 Task: Add Herbatint Haircolor Application Kit to the cart.
Action: Mouse moved to (279, 137)
Screenshot: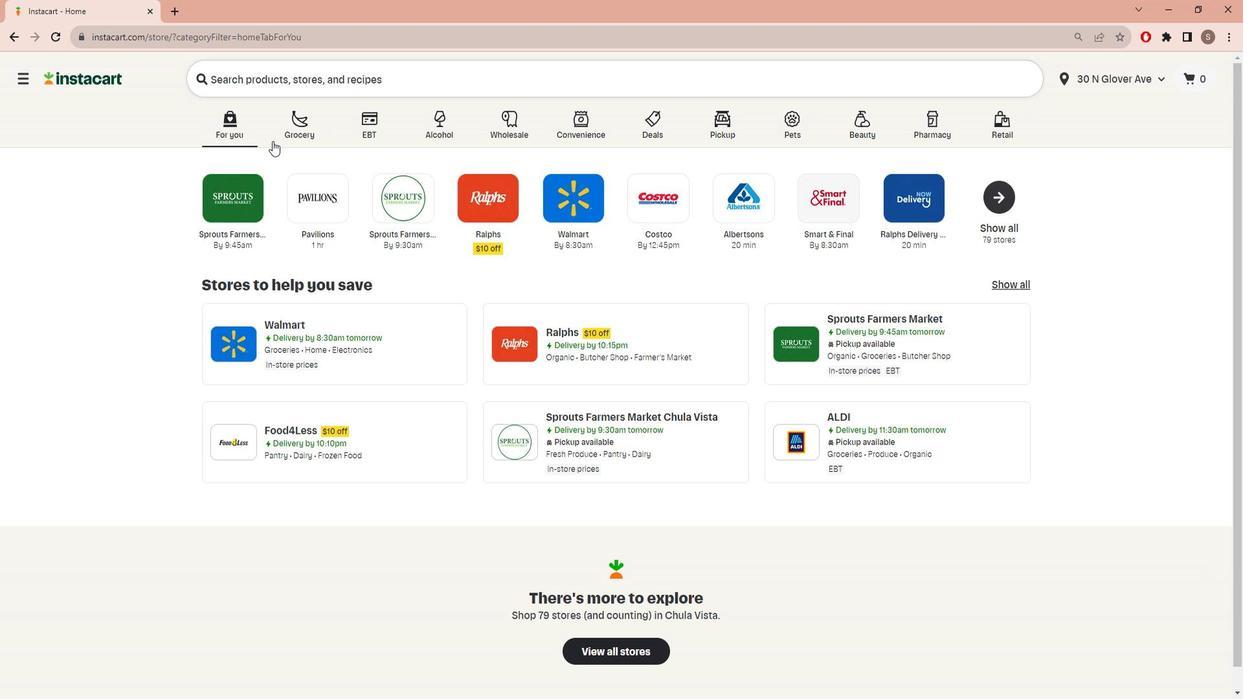 
Action: Mouse pressed left at (279, 137)
Screenshot: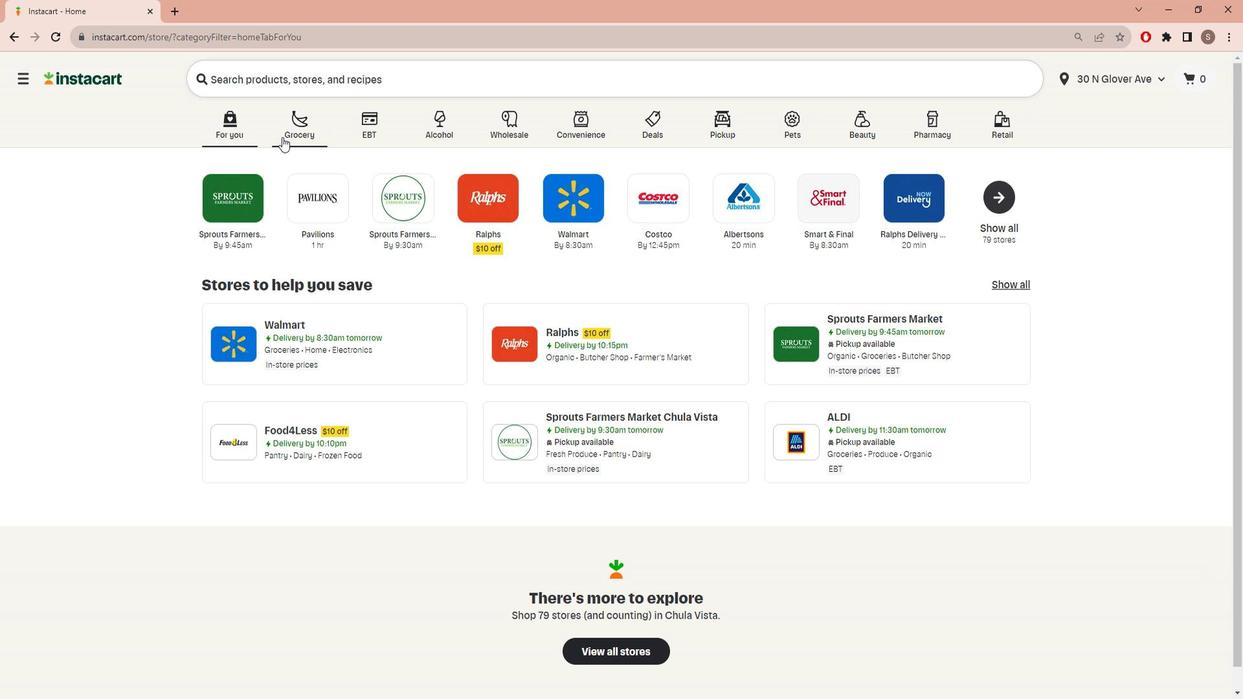 
Action: Mouse moved to (403, 376)
Screenshot: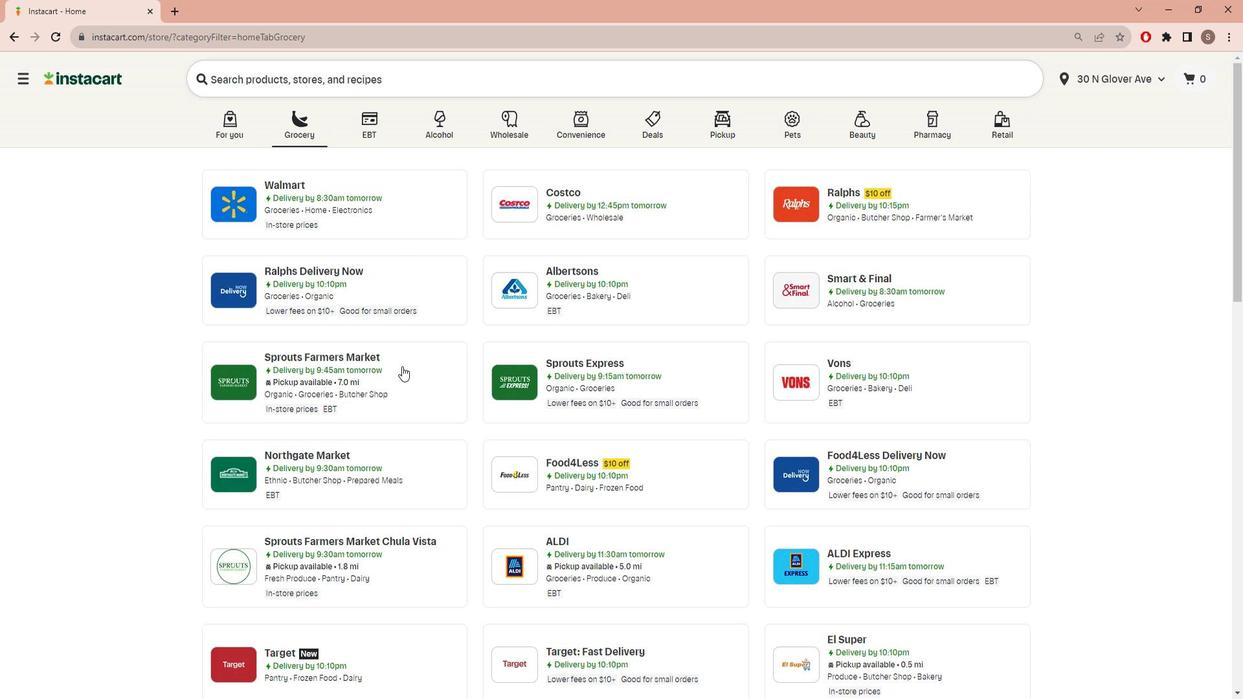 
Action: Mouse pressed left at (403, 376)
Screenshot: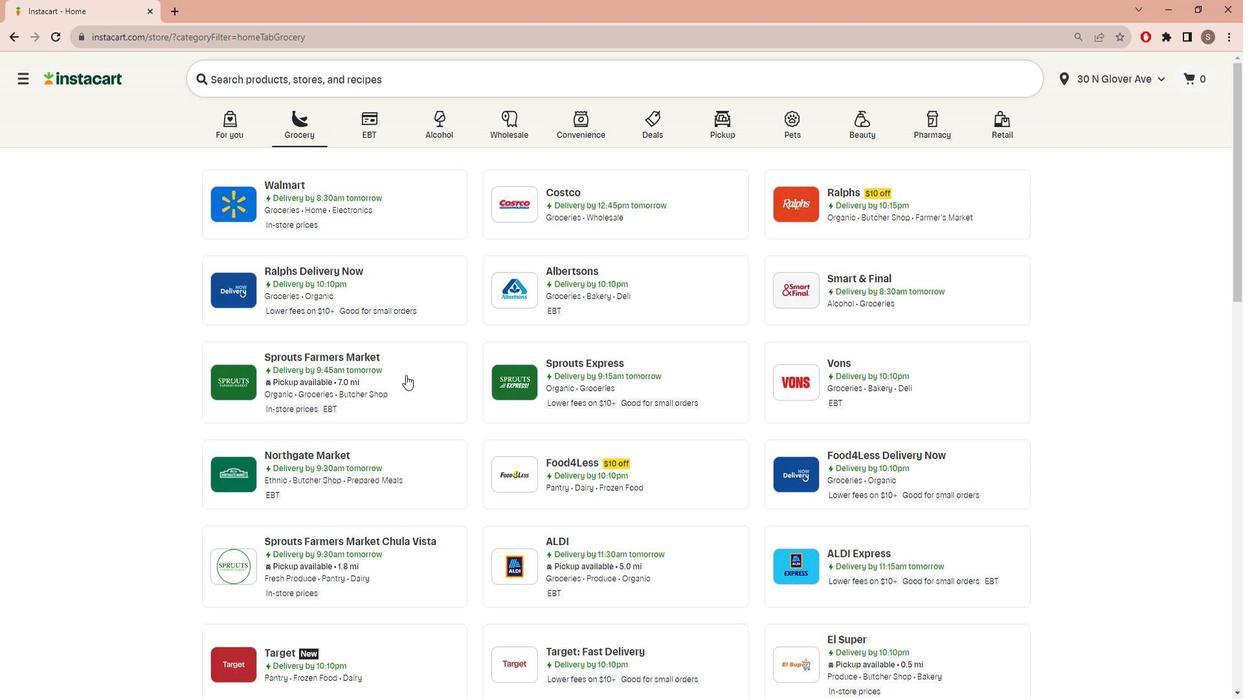 
Action: Mouse moved to (78, 403)
Screenshot: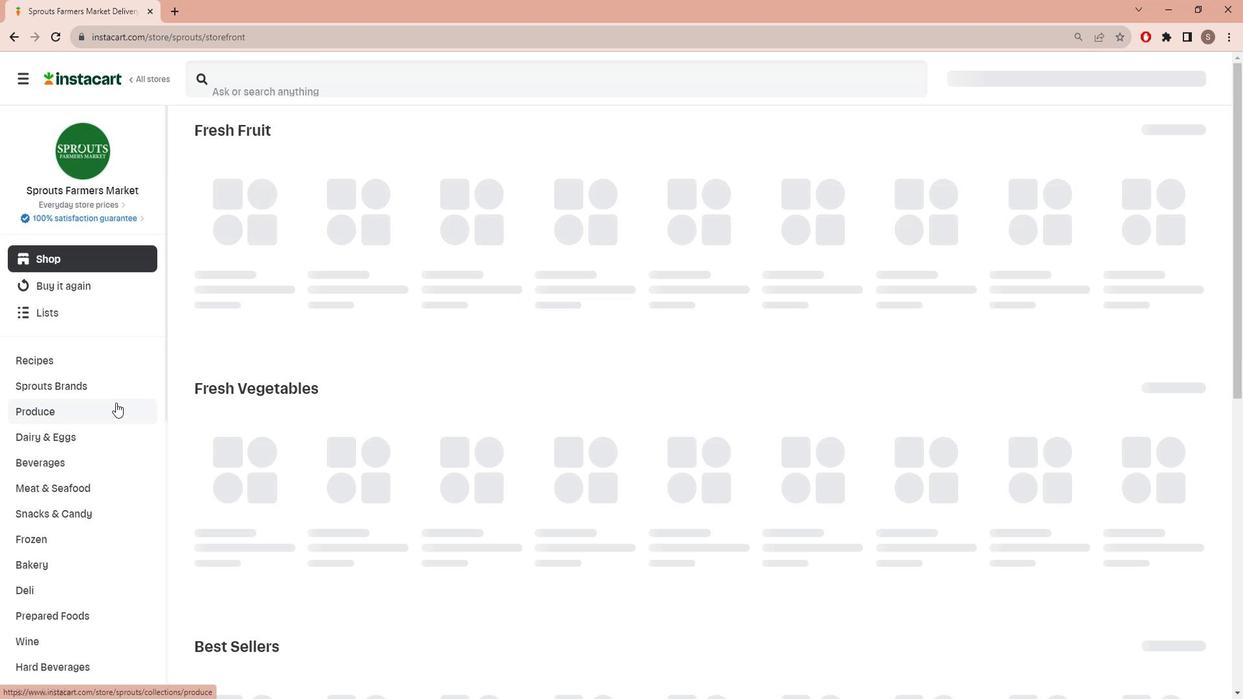 
Action: Mouse scrolled (78, 402) with delta (0, 0)
Screenshot: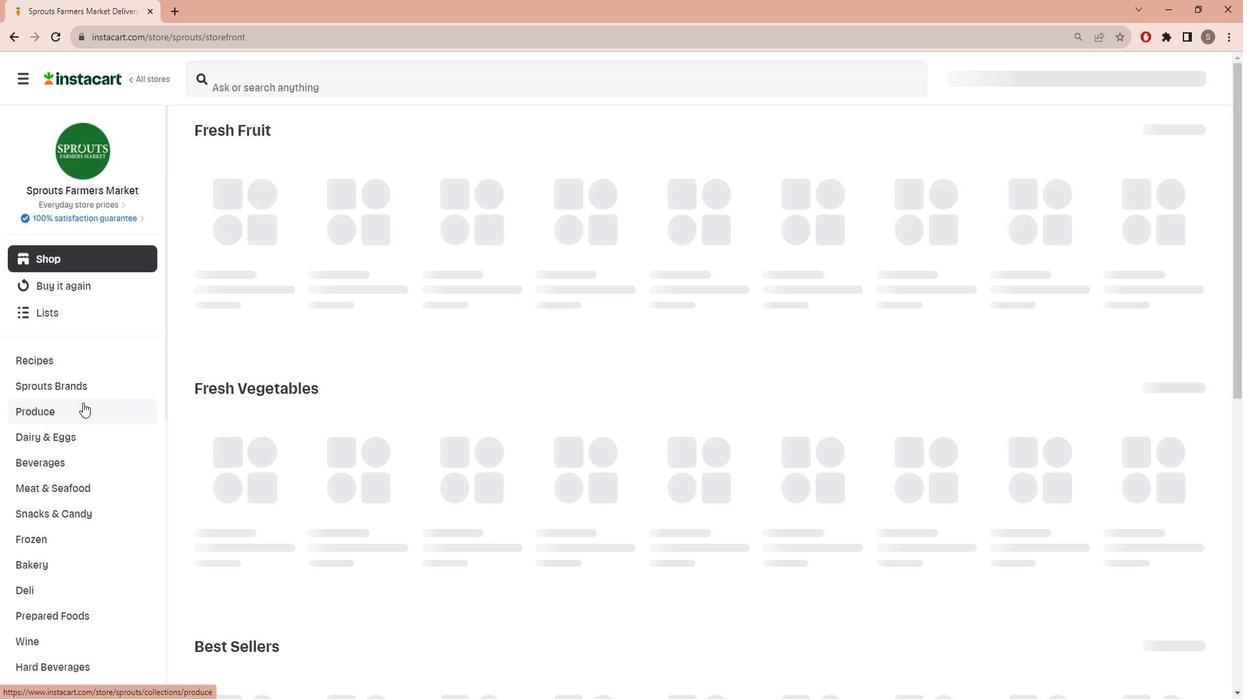 
Action: Mouse scrolled (78, 402) with delta (0, 0)
Screenshot: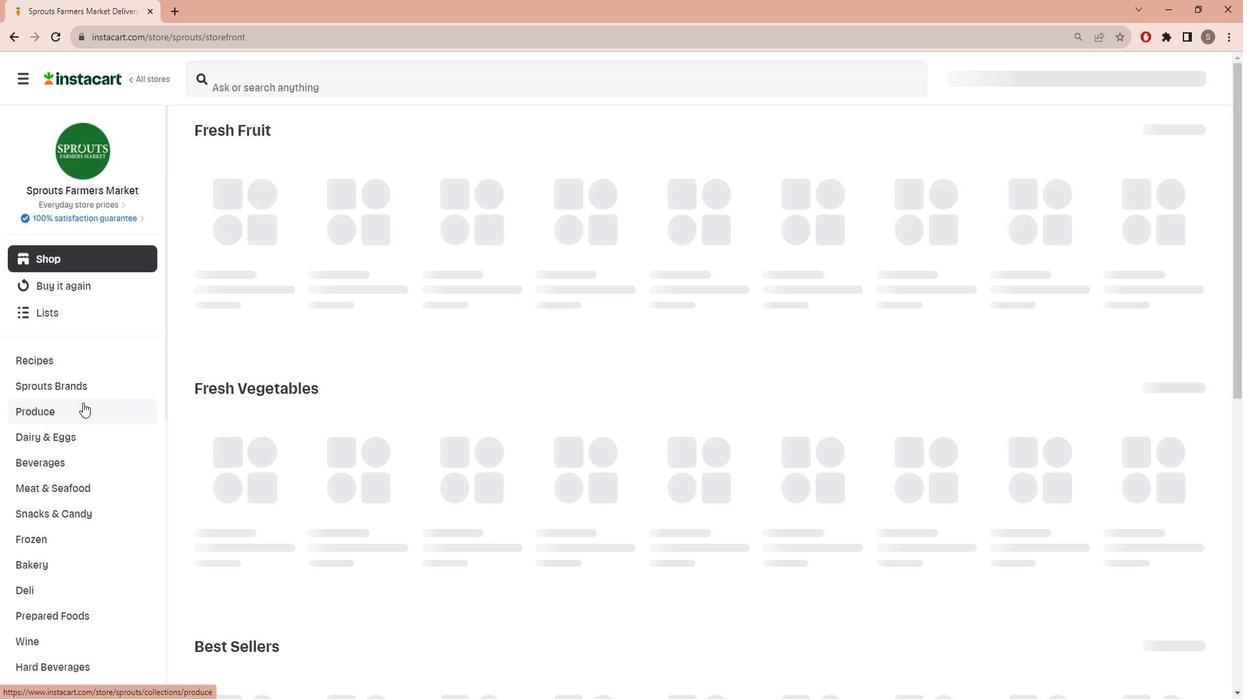 
Action: Mouse moved to (77, 403)
Screenshot: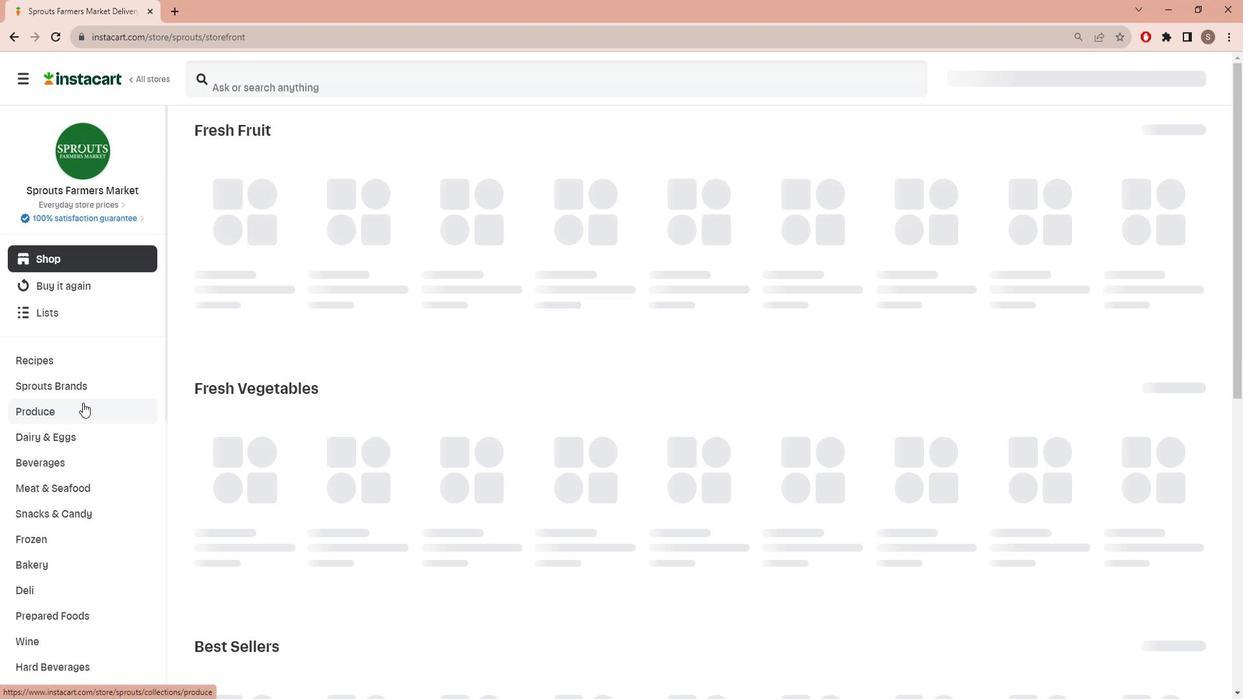
Action: Mouse scrolled (77, 402) with delta (0, 0)
Screenshot: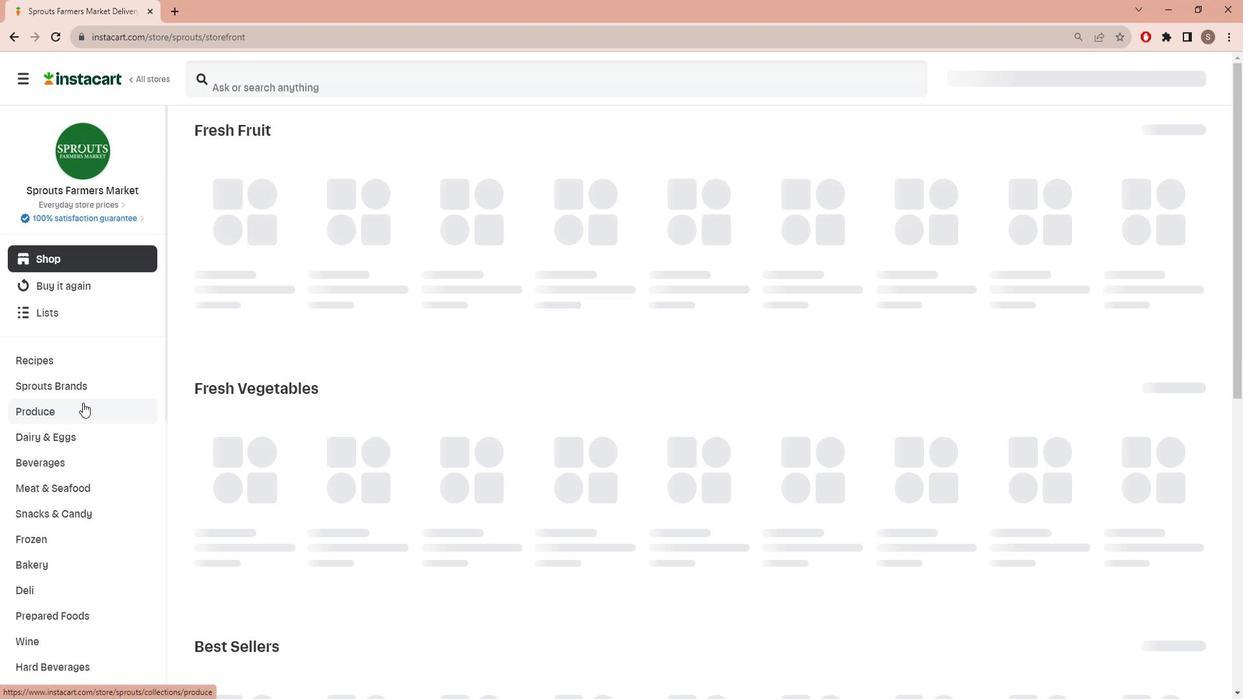 
Action: Mouse scrolled (77, 402) with delta (0, 0)
Screenshot: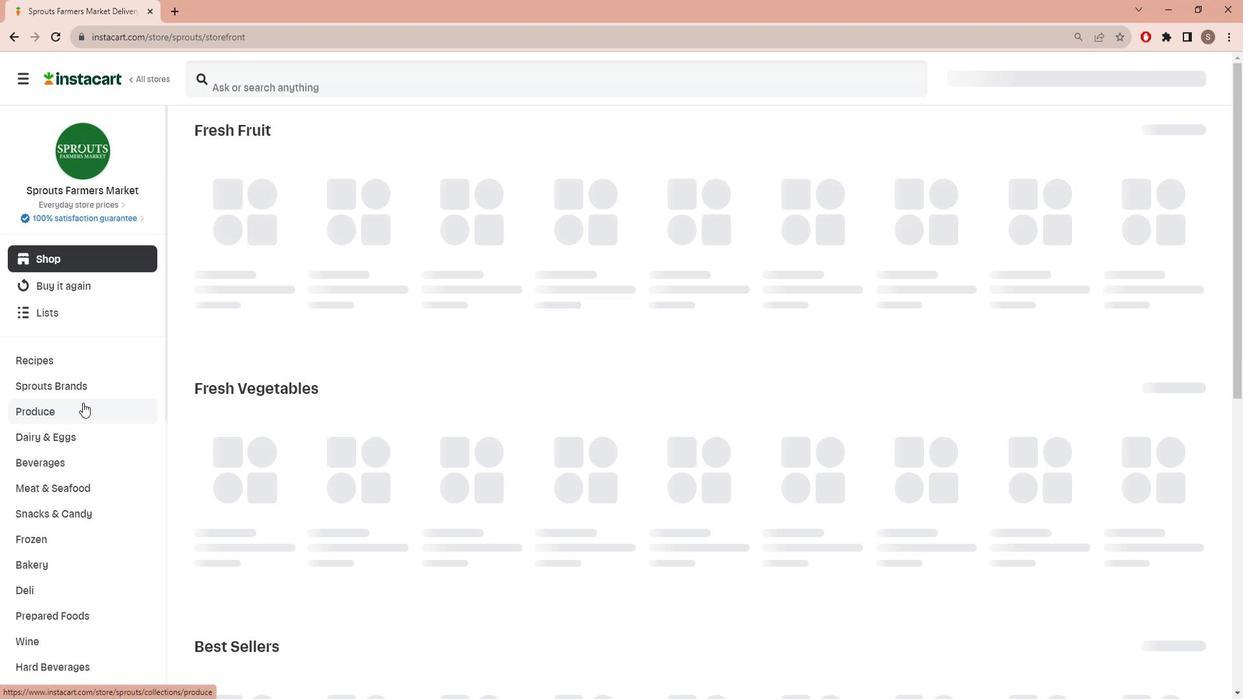 
Action: Mouse scrolled (77, 402) with delta (0, 0)
Screenshot: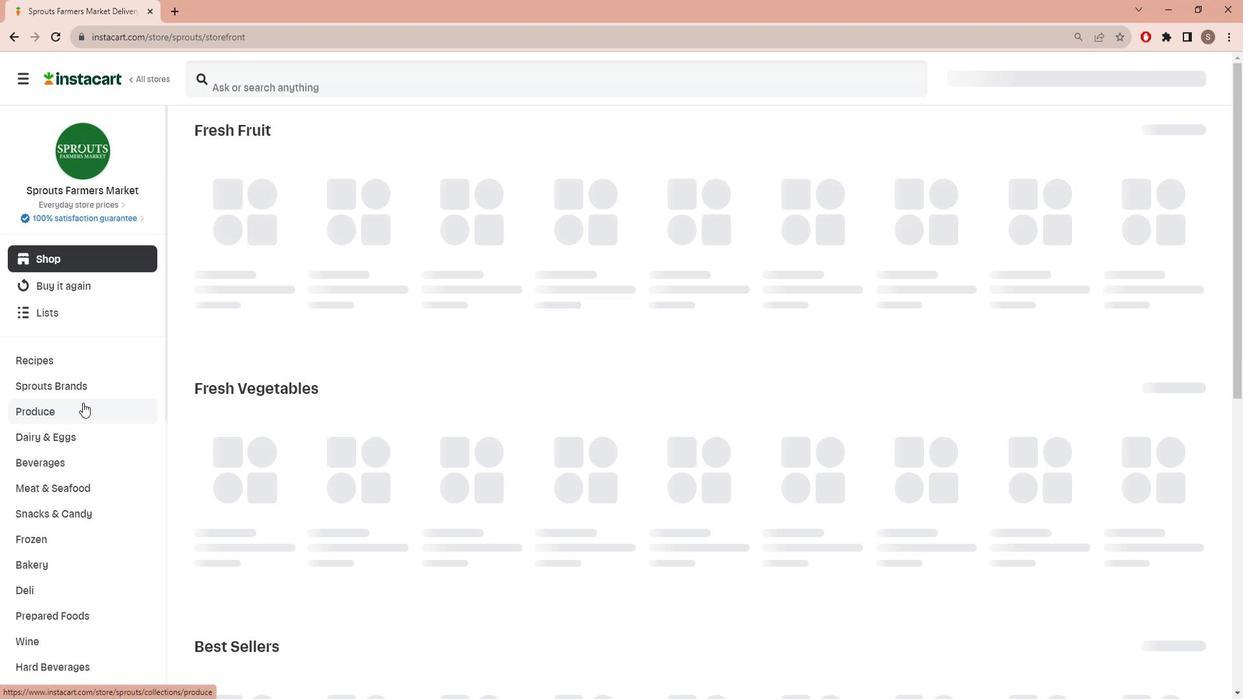 
Action: Mouse moved to (77, 404)
Screenshot: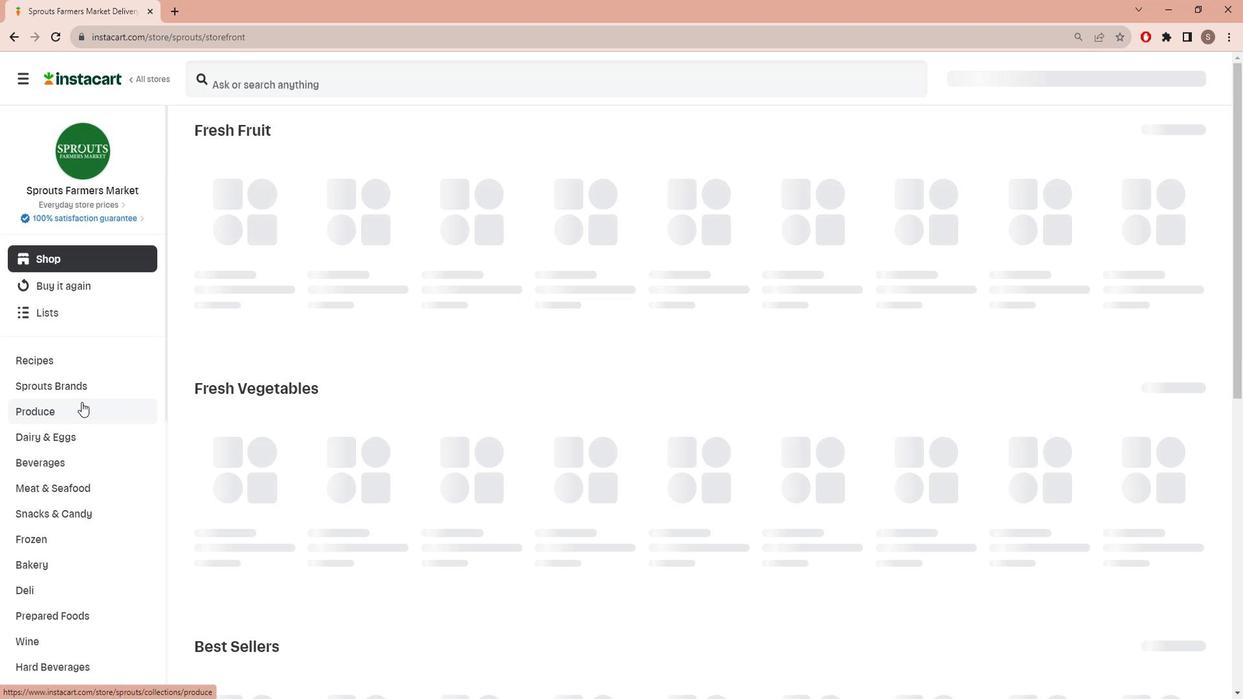 
Action: Mouse scrolled (77, 403) with delta (0, 0)
Screenshot: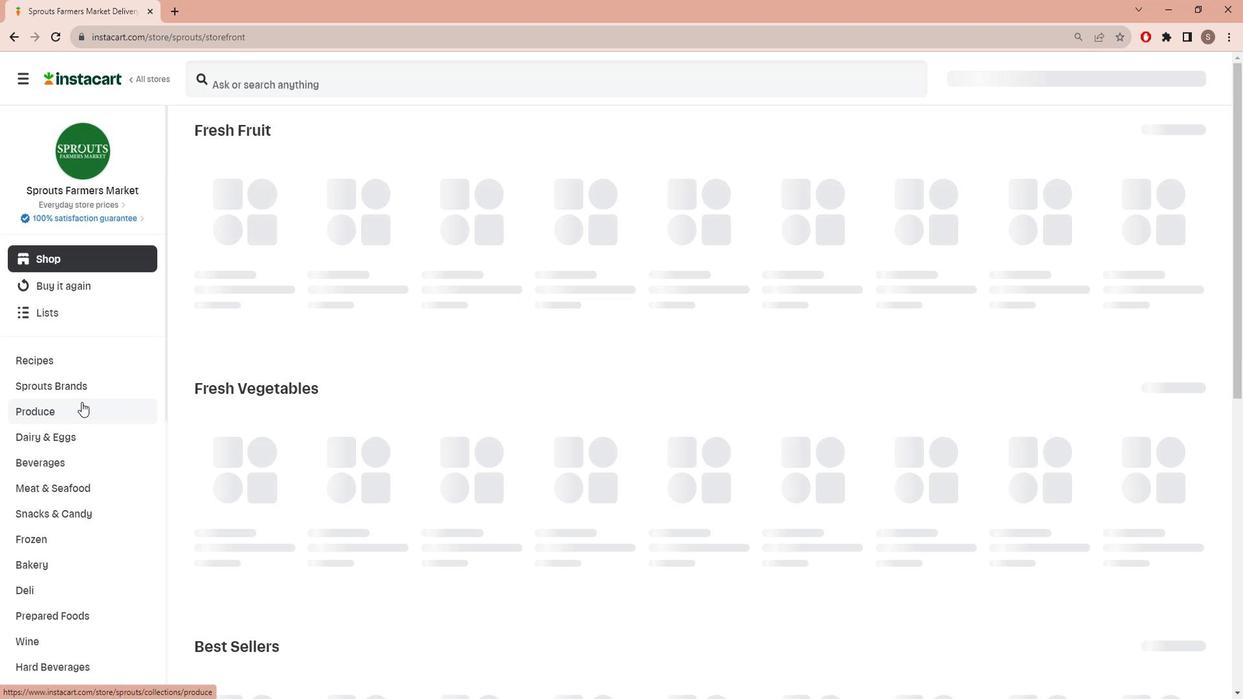 
Action: Mouse scrolled (77, 403) with delta (0, 0)
Screenshot: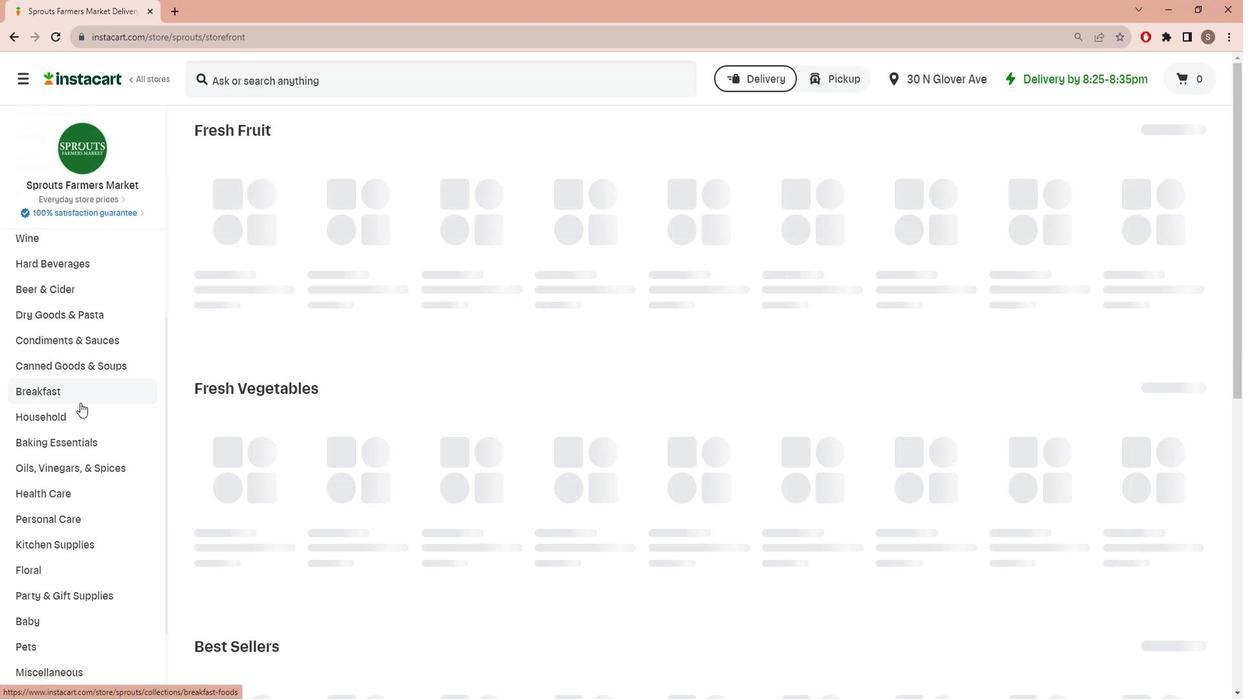
Action: Mouse scrolled (77, 403) with delta (0, 0)
Screenshot: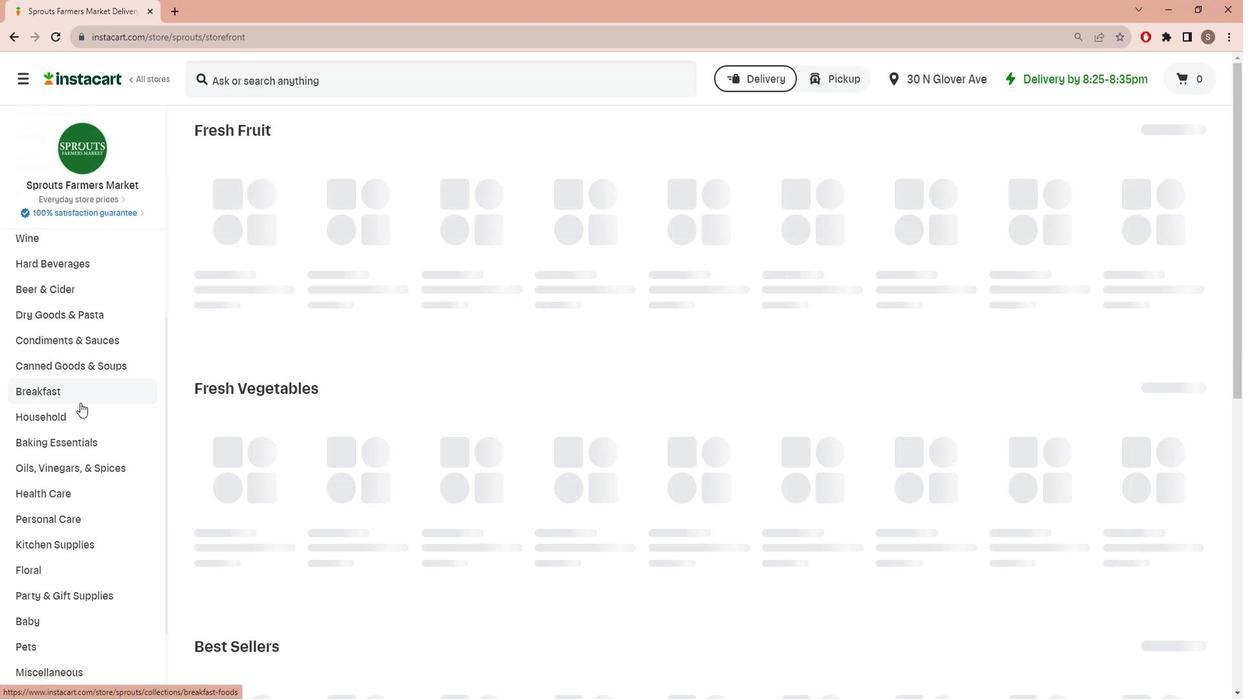 
Action: Mouse moved to (76, 404)
Screenshot: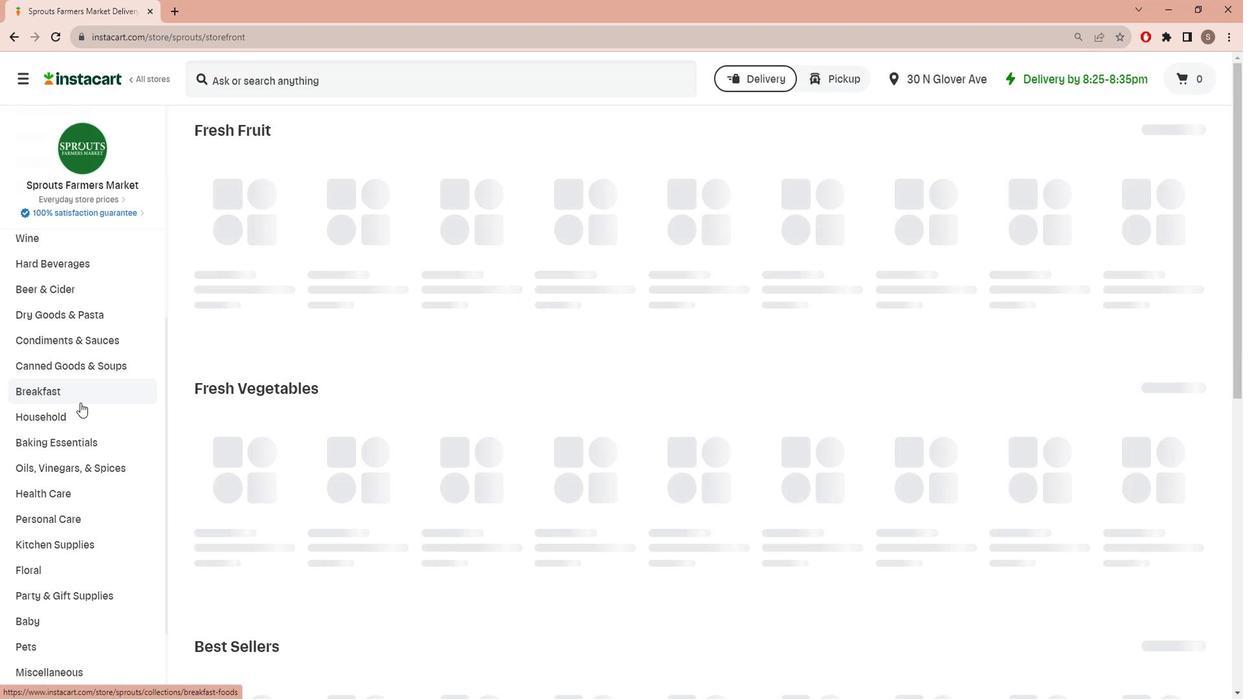 
Action: Mouse scrolled (76, 404) with delta (0, 0)
Screenshot: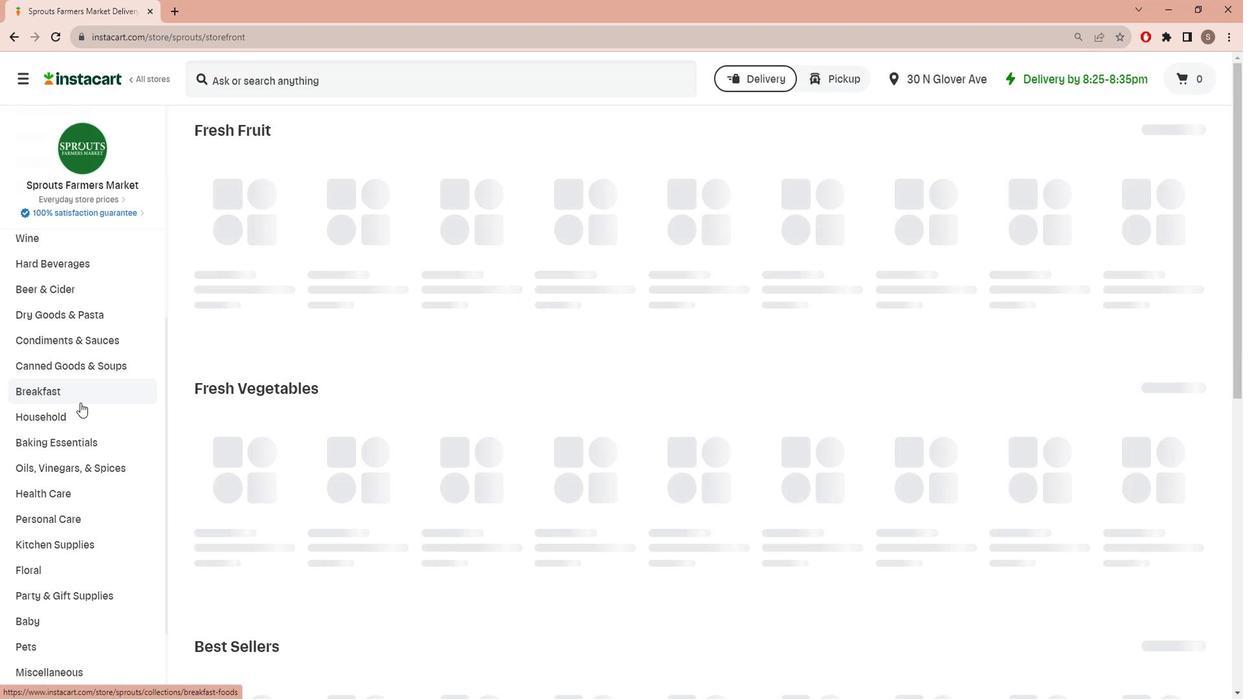 
Action: Mouse moved to (75, 404)
Screenshot: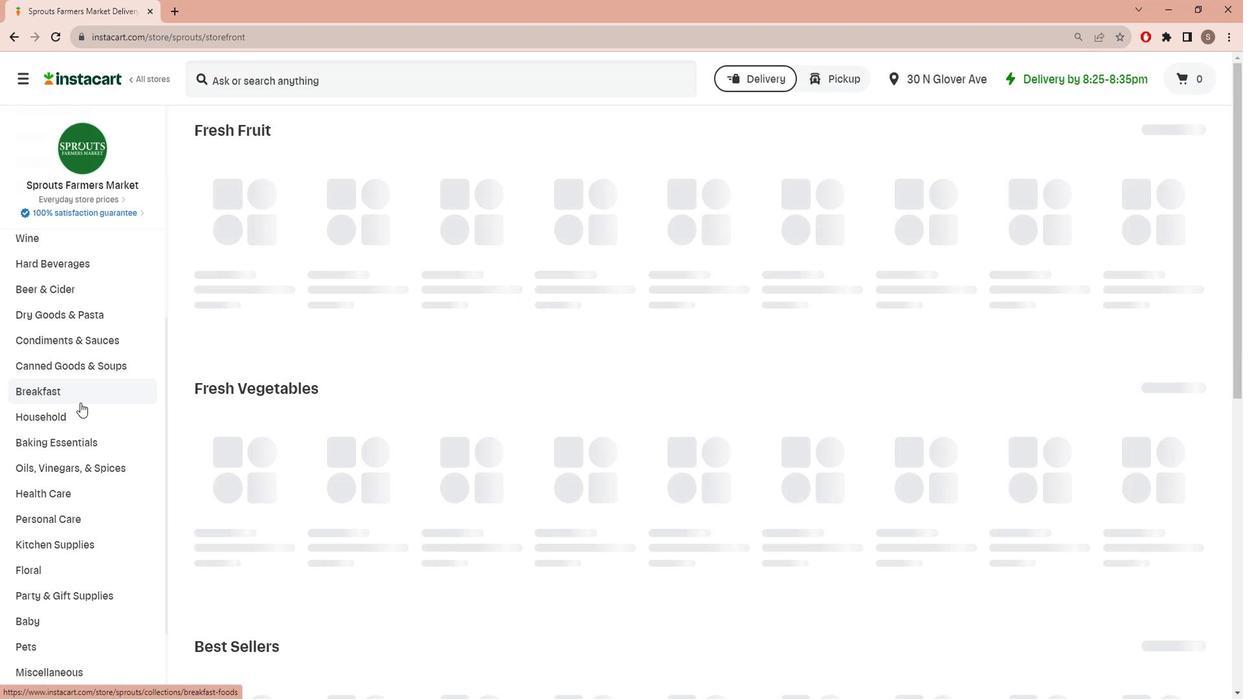 
Action: Mouse scrolled (75, 404) with delta (0, 0)
Screenshot: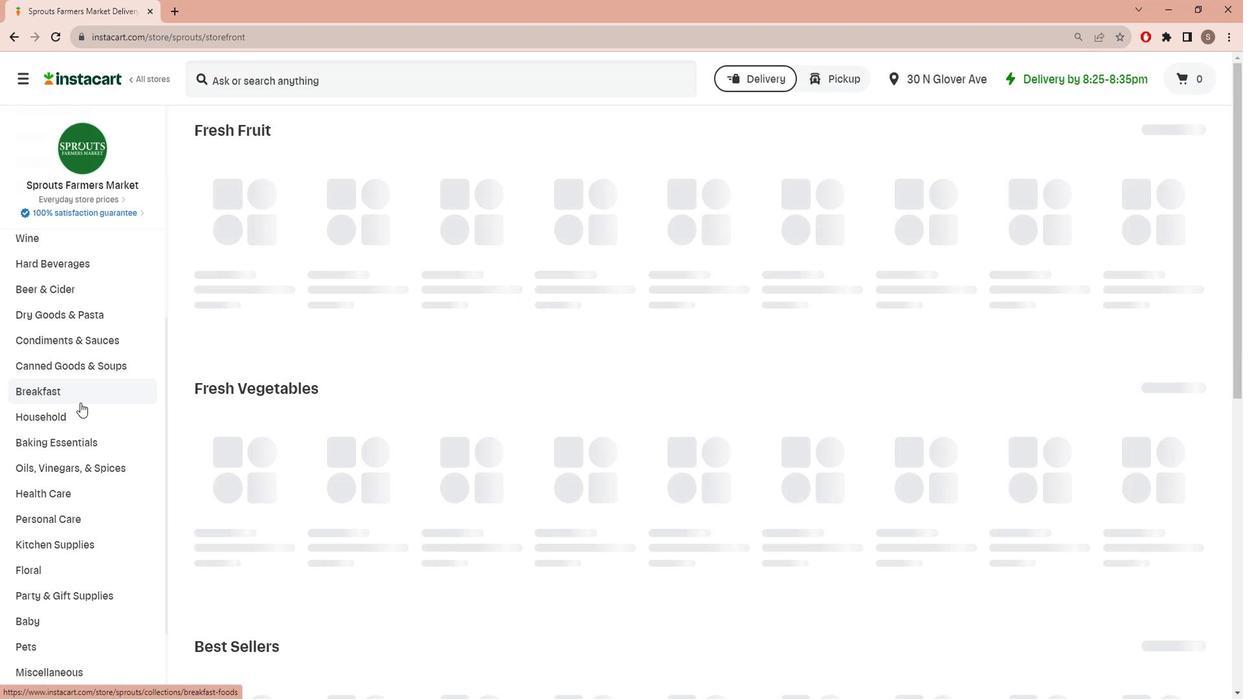
Action: Mouse moved to (75, 405)
Screenshot: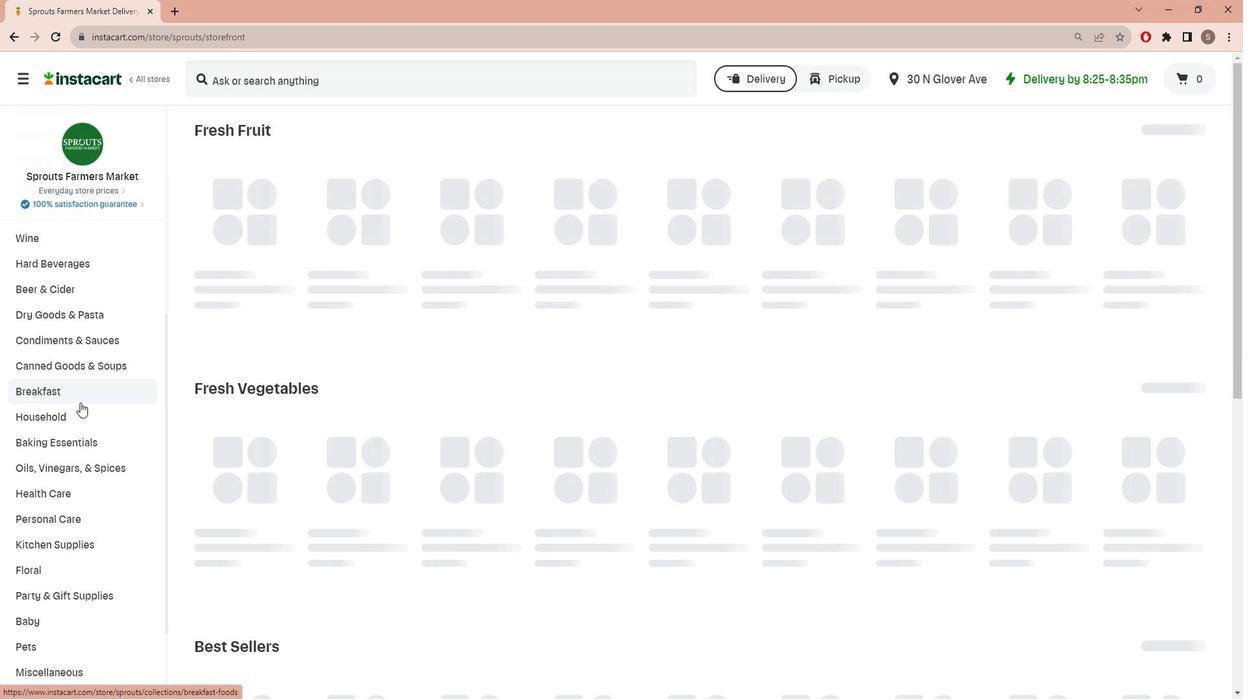 
Action: Mouse scrolled (75, 404) with delta (0, 0)
Screenshot: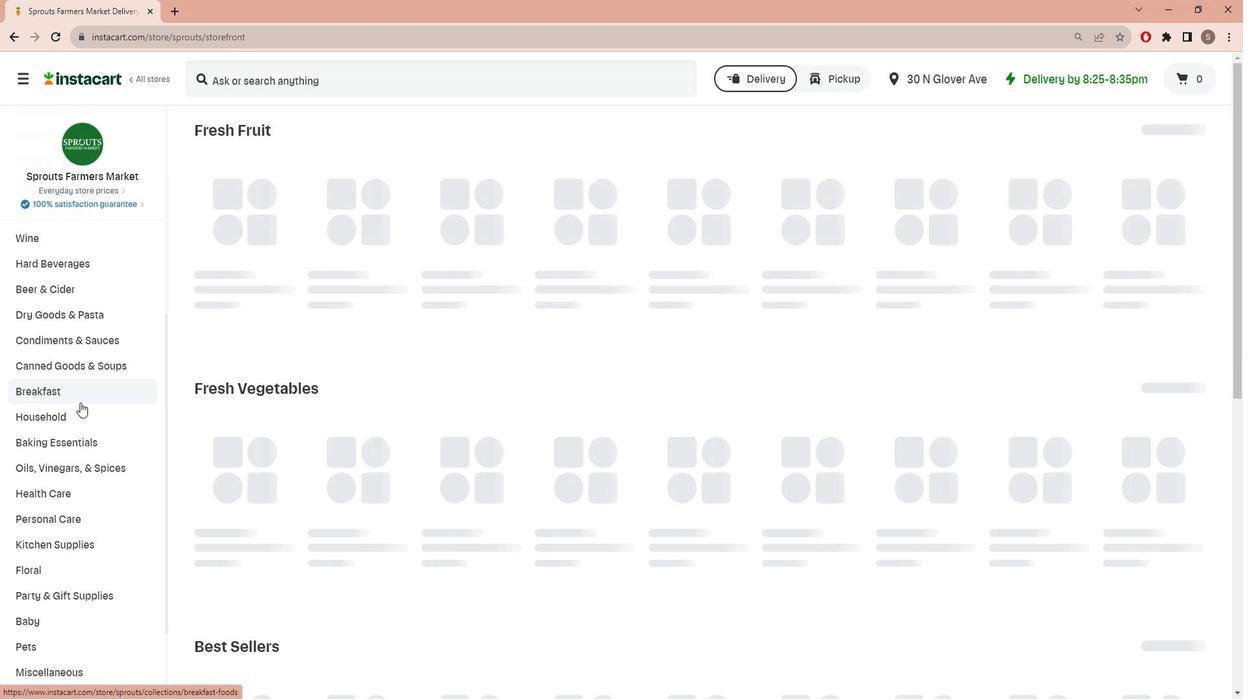 
Action: Mouse moved to (69, 396)
Screenshot: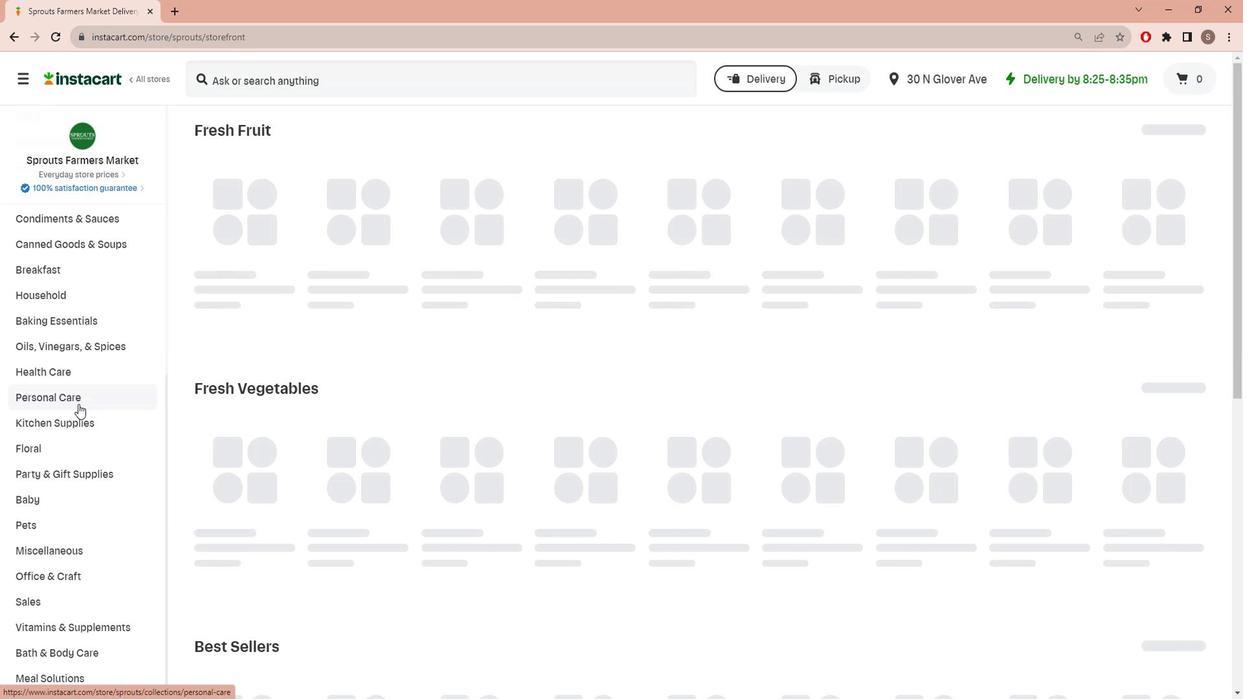 
Action: Mouse pressed left at (69, 396)
Screenshot: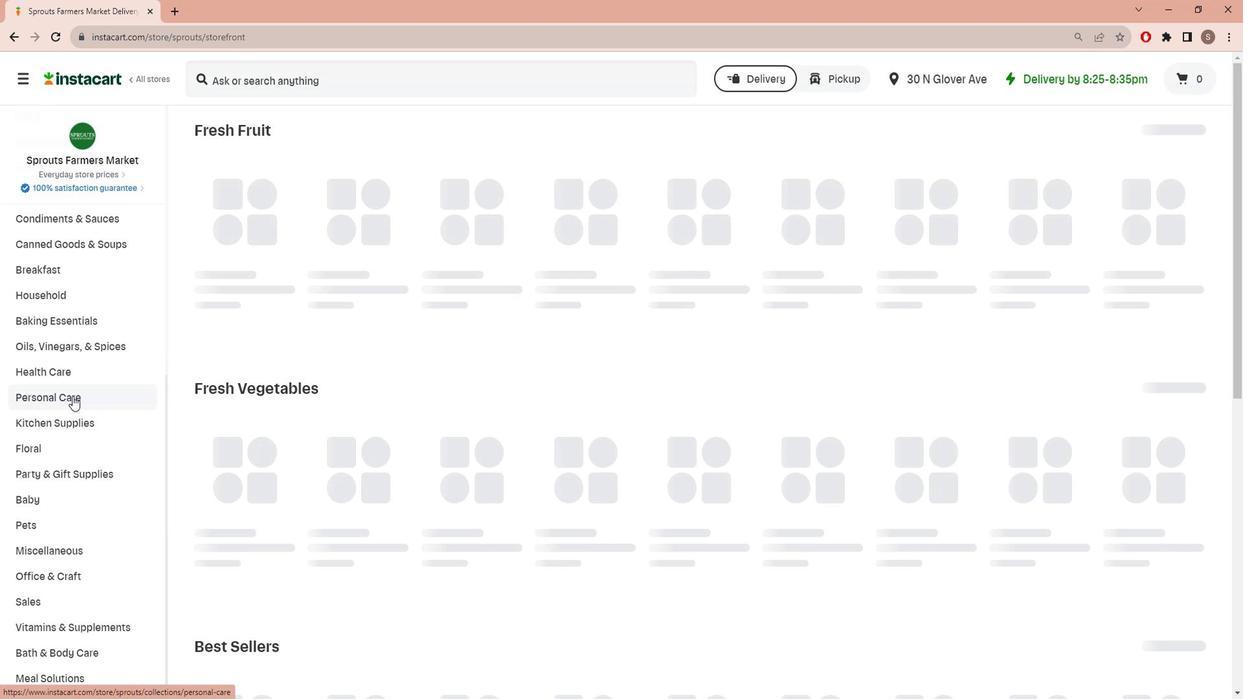
Action: Mouse moved to (71, 609)
Screenshot: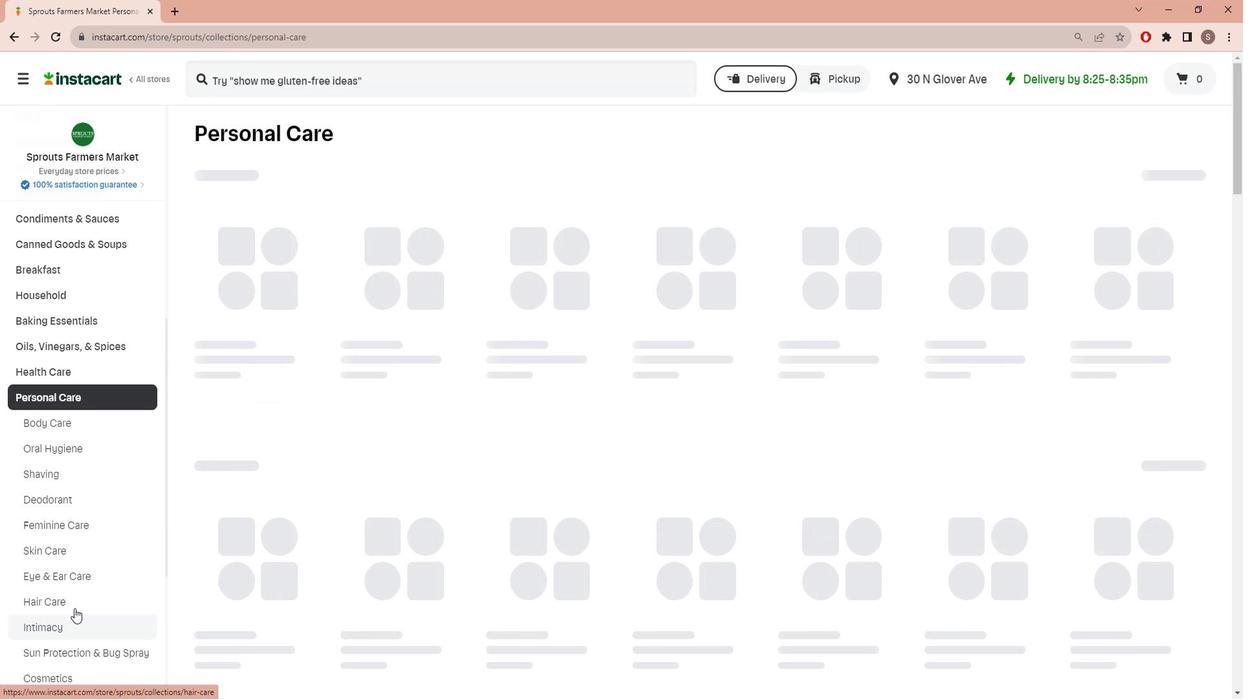
Action: Mouse pressed left at (71, 609)
Screenshot: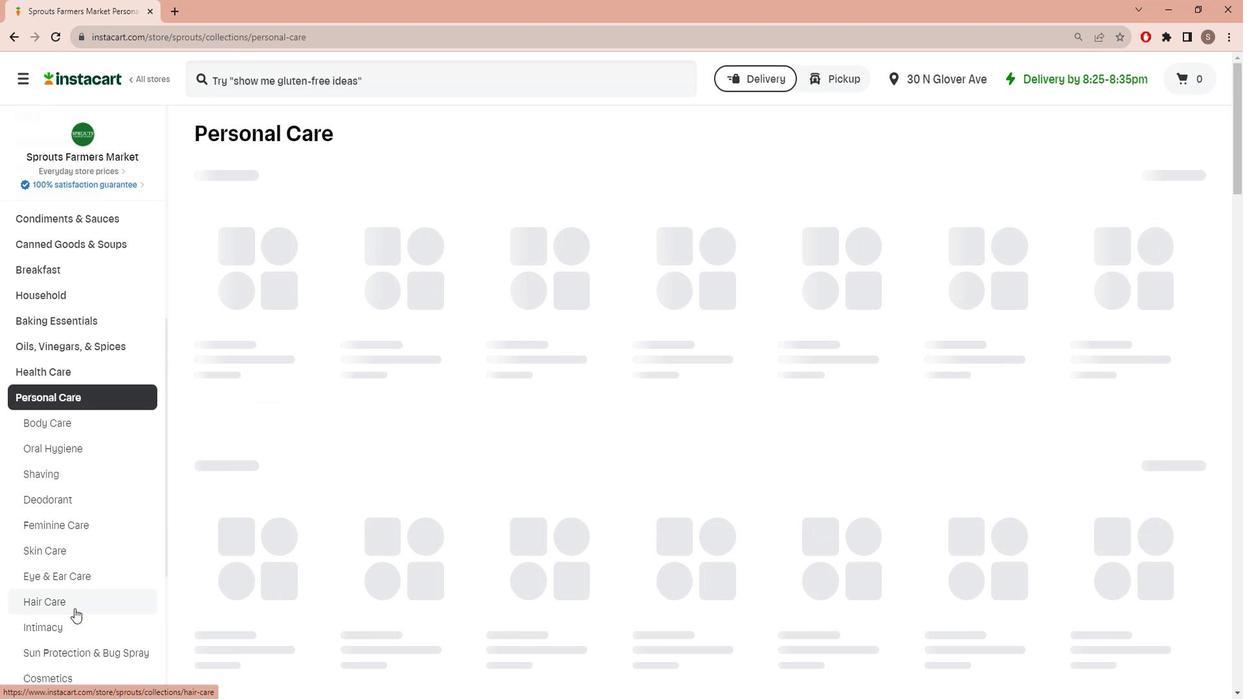 
Action: Mouse moved to (920, 178)
Screenshot: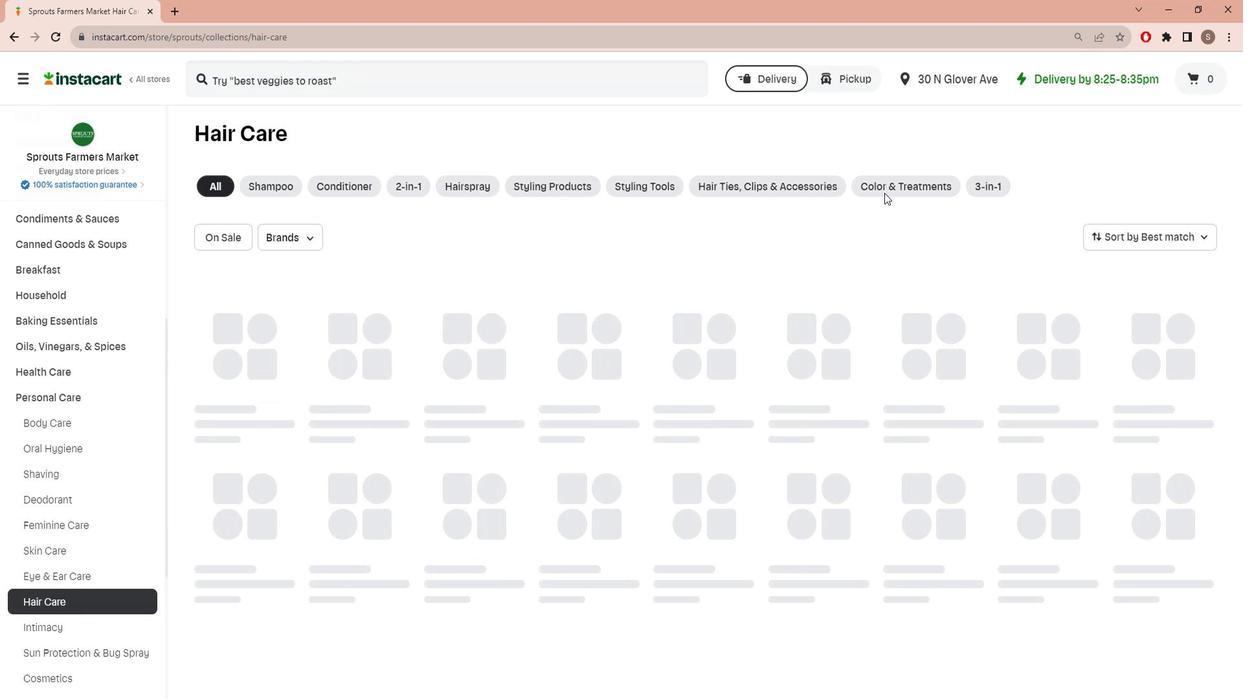 
Action: Mouse pressed left at (920, 178)
Screenshot: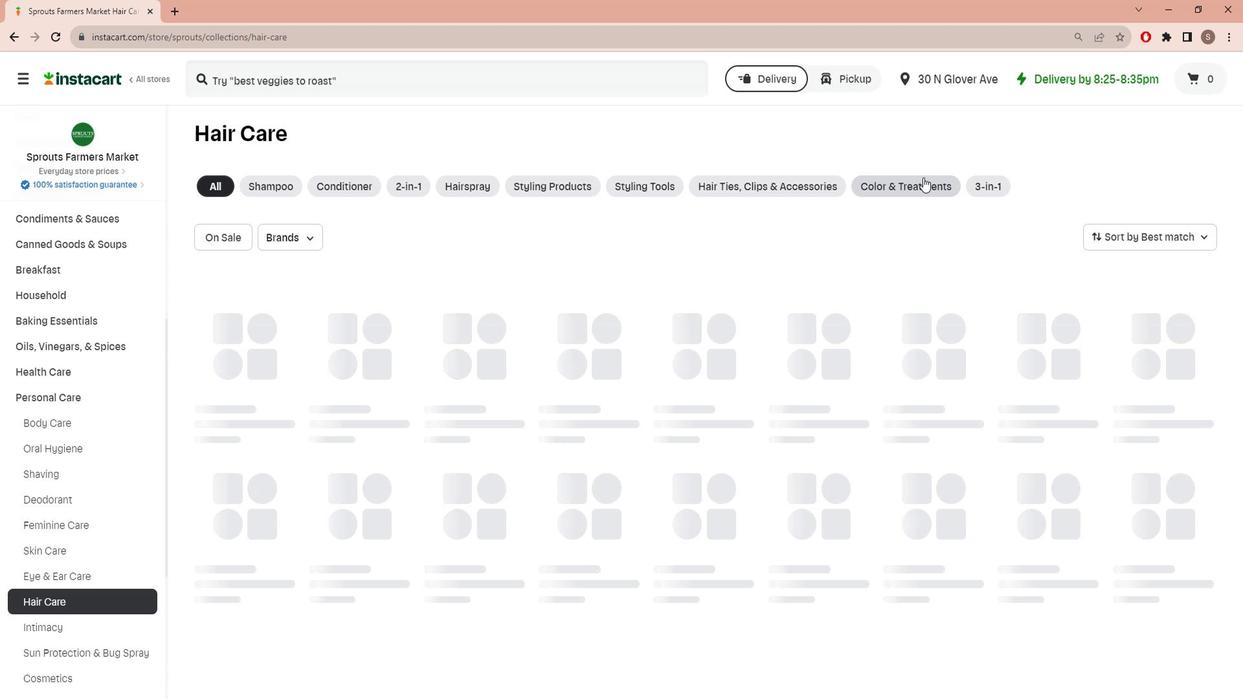 
Action: Mouse moved to (277, 73)
Screenshot: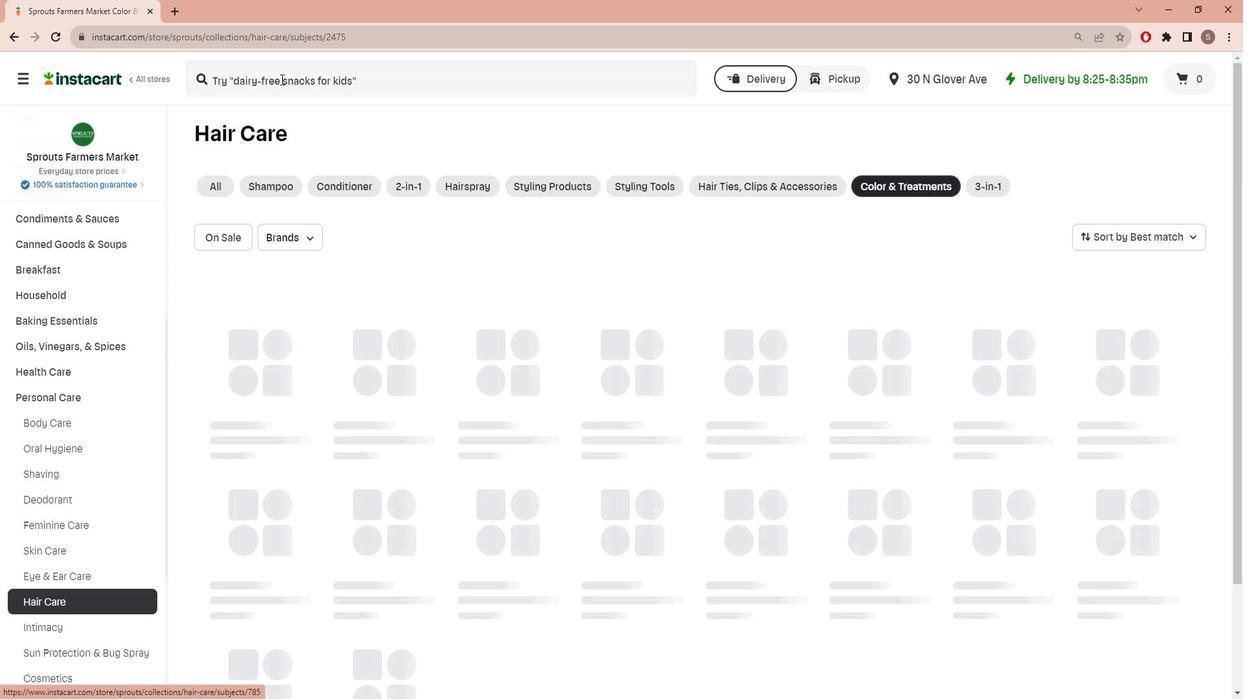 
Action: Mouse pressed left at (277, 73)
Screenshot: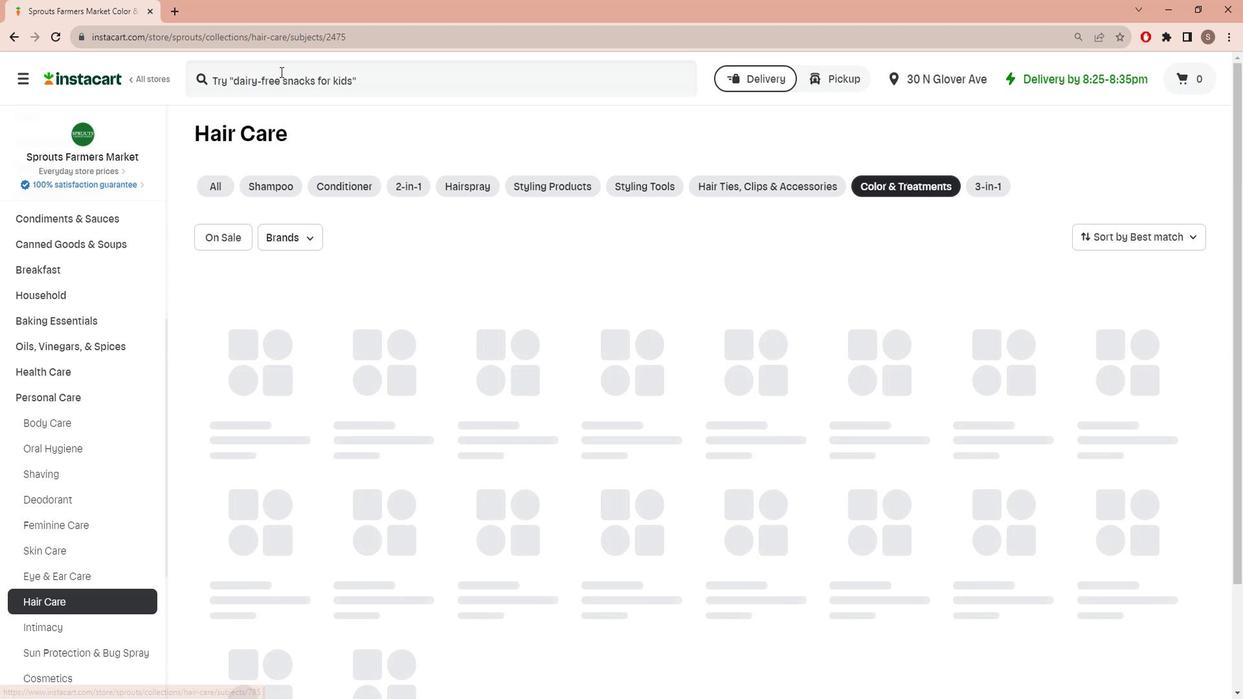 
Action: Key pressed <Key.shift>Herbatint<Key.space><Key.shift>Haircolor<Key.space><Key.shift>Application<Key.space><Key.shift>Kit<Key.enter>
Screenshot: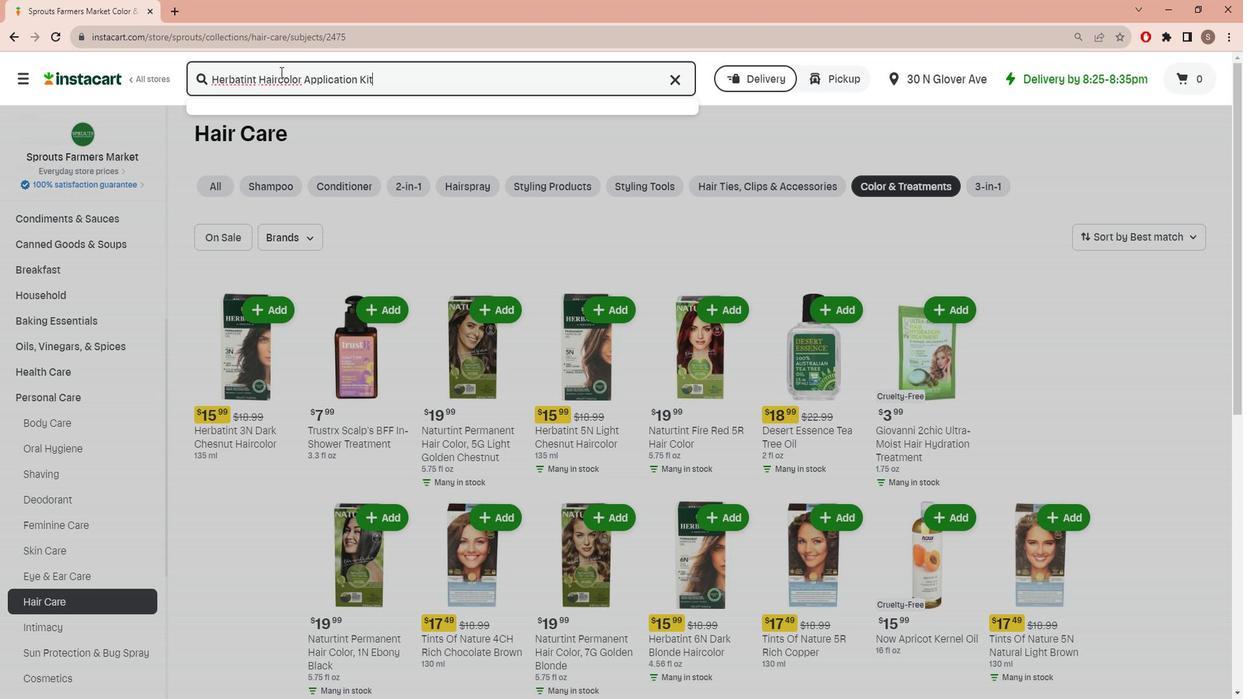 
Action: Mouse moved to (393, 295)
Screenshot: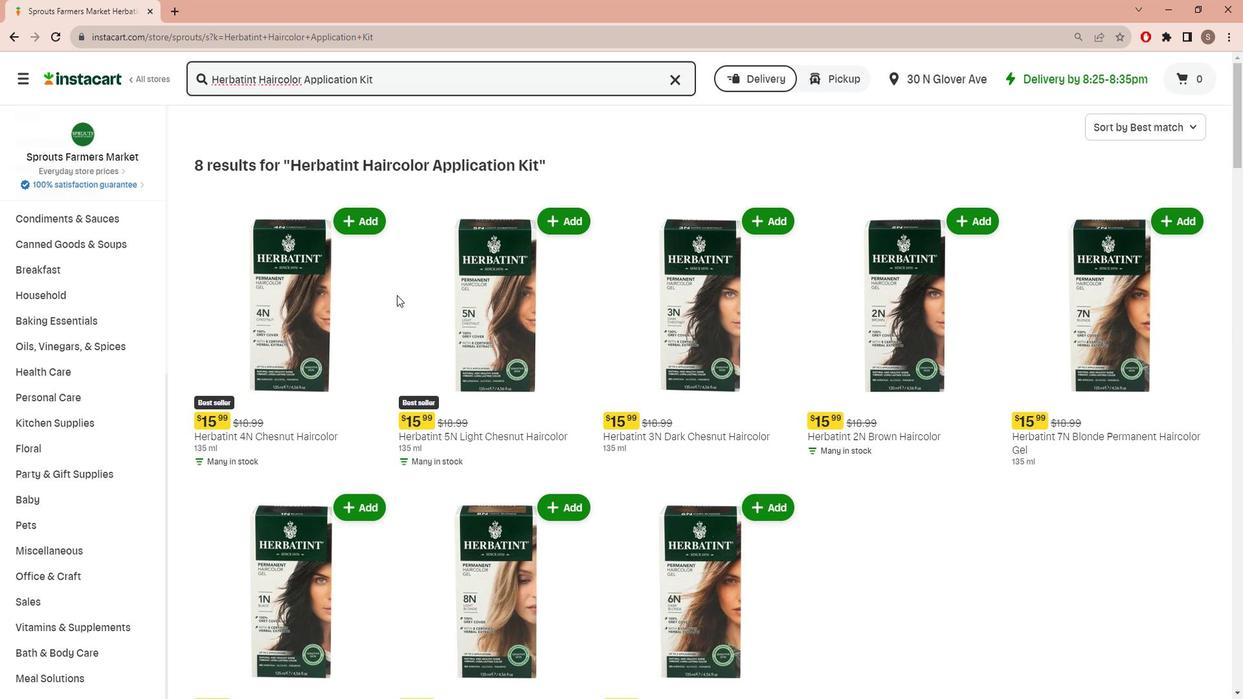 
Action: Mouse scrolled (393, 295) with delta (0, 0)
Screenshot: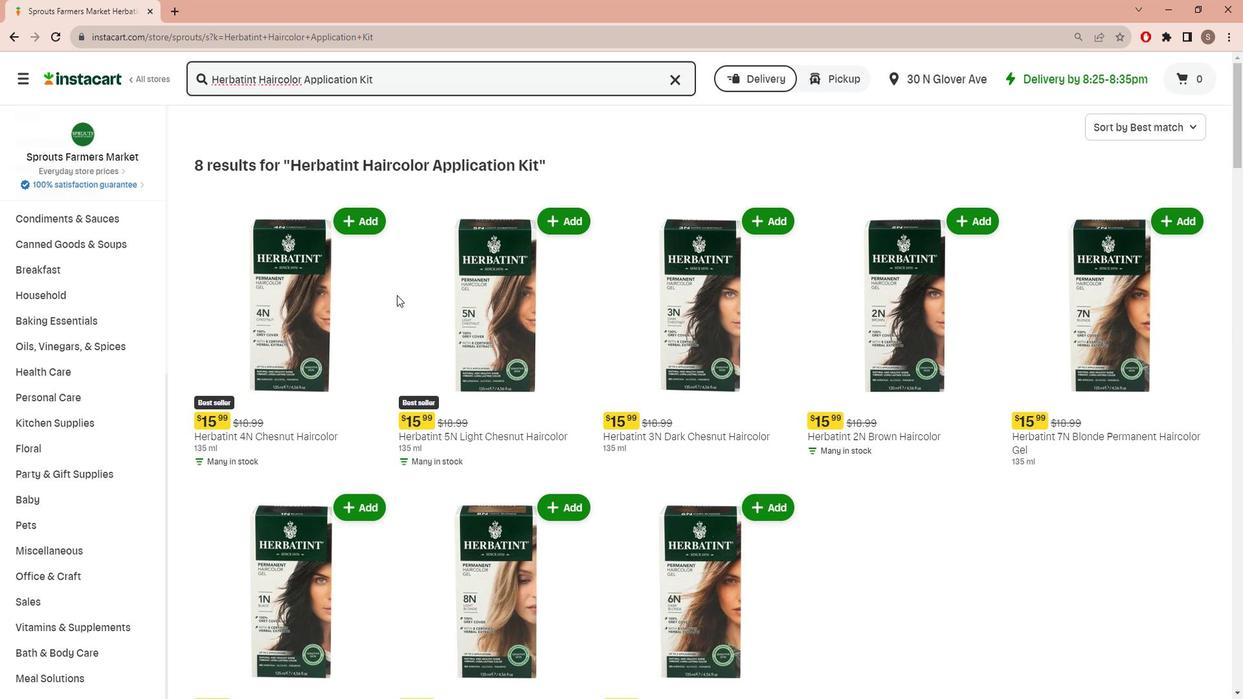 
Action: Mouse moved to (666, 295)
Screenshot: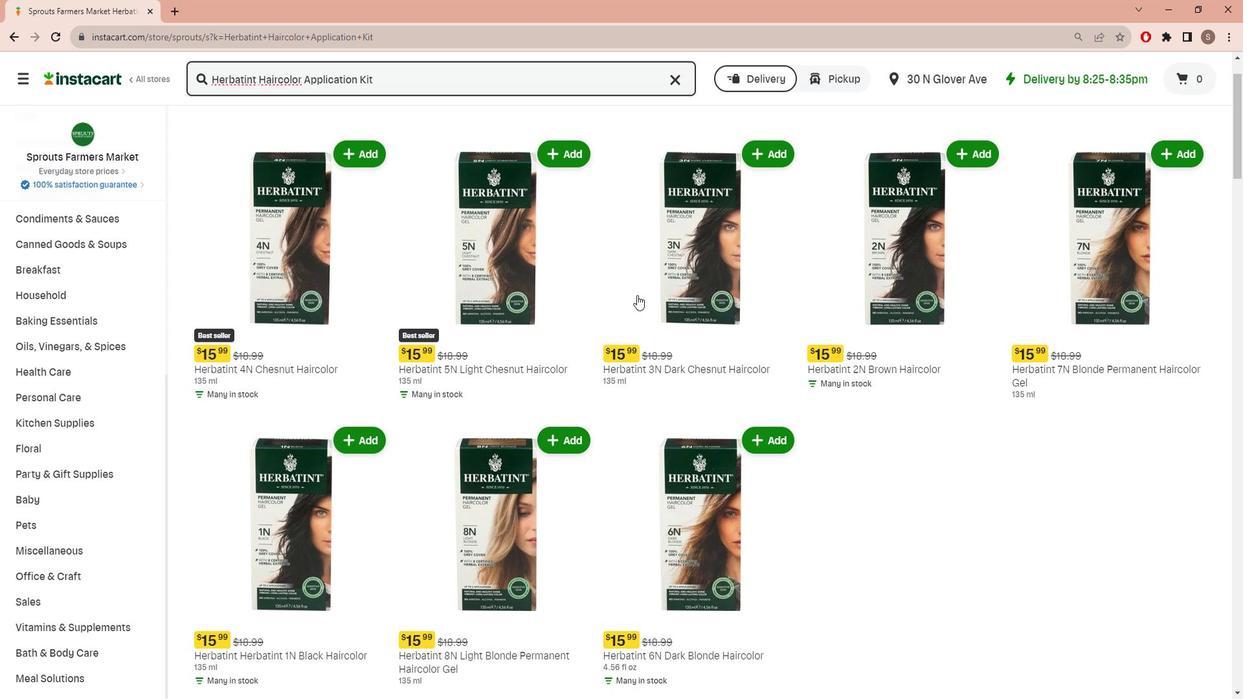 
Action: Mouse scrolled (666, 295) with delta (0, 0)
Screenshot: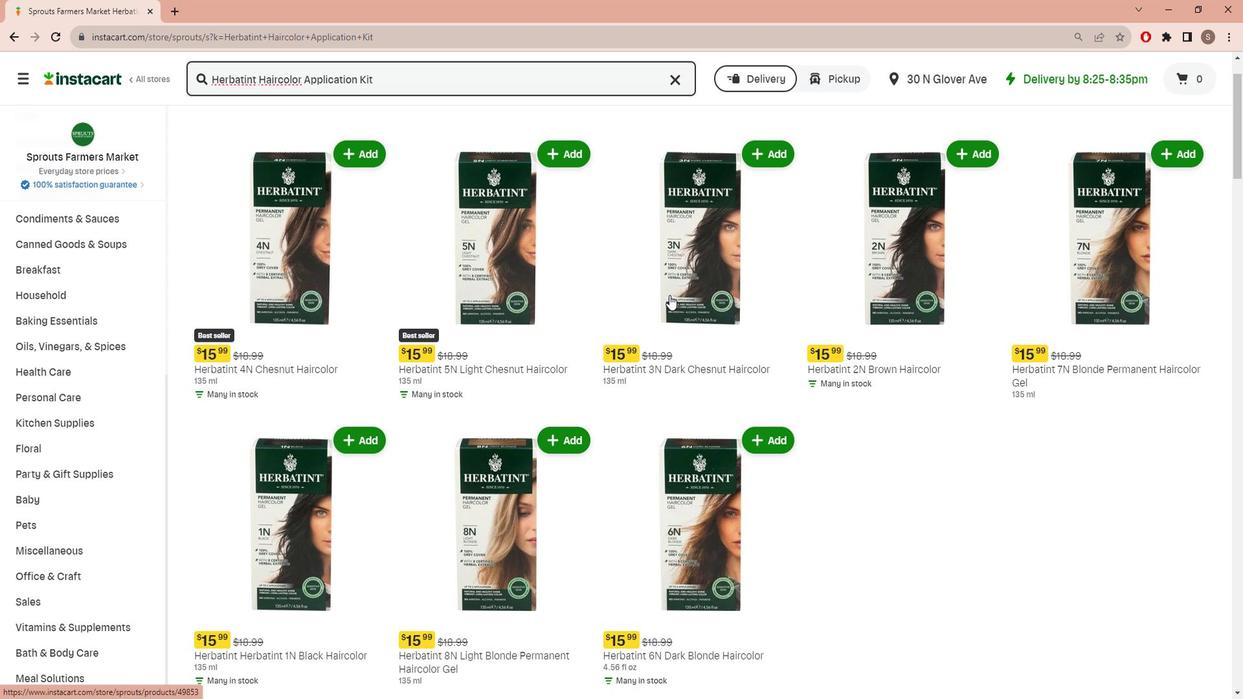 
Action: Mouse scrolled (666, 295) with delta (0, 0)
Screenshot: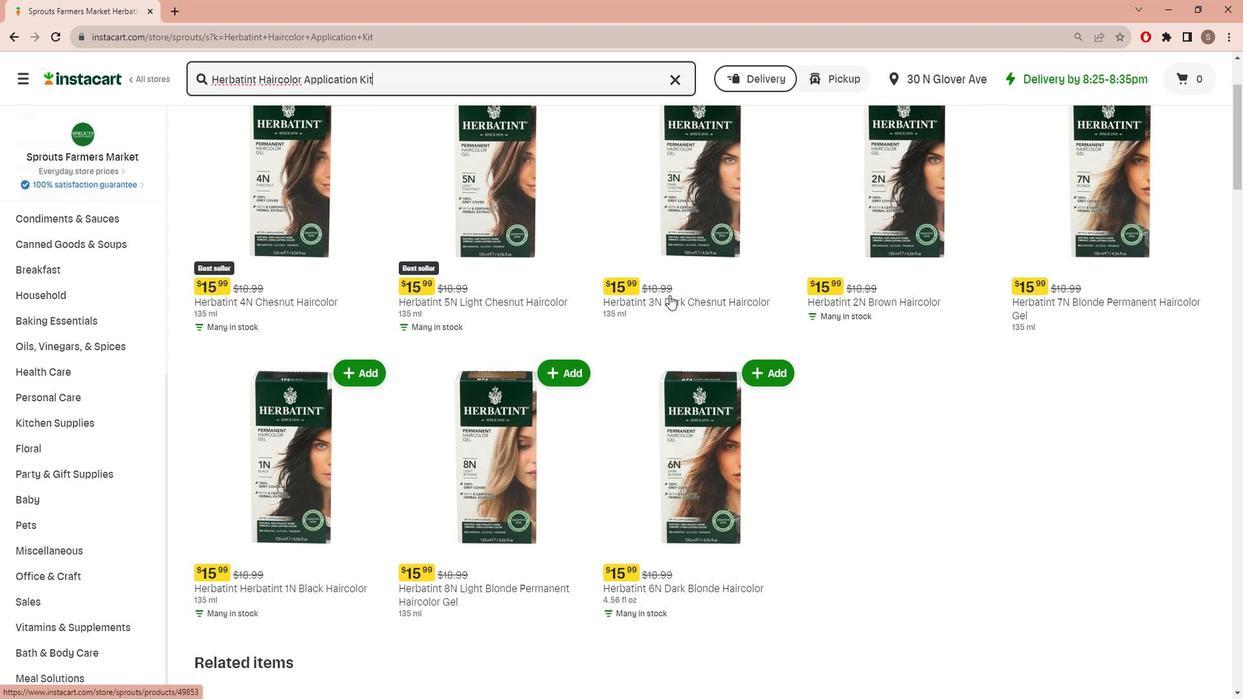 
Action: Mouse scrolled (666, 295) with delta (0, 0)
Screenshot: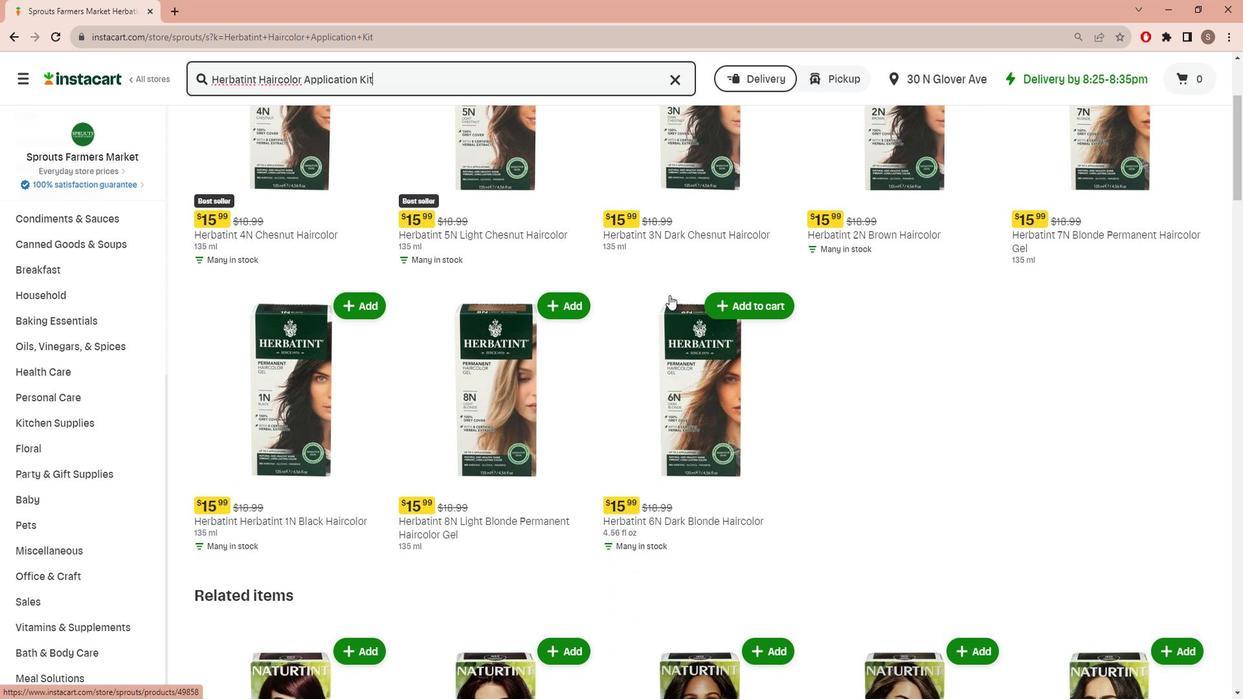 
Action: Mouse scrolled (666, 295) with delta (0, 0)
Screenshot: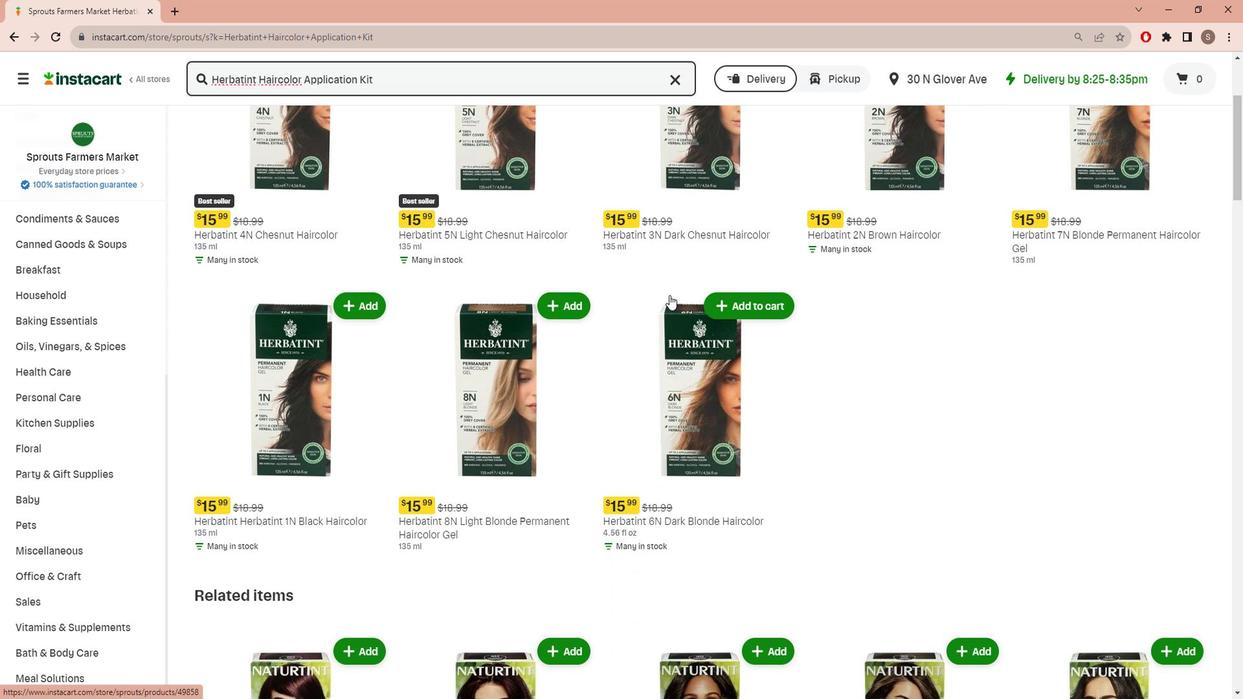 
Action: Mouse scrolled (666, 295) with delta (0, 0)
Screenshot: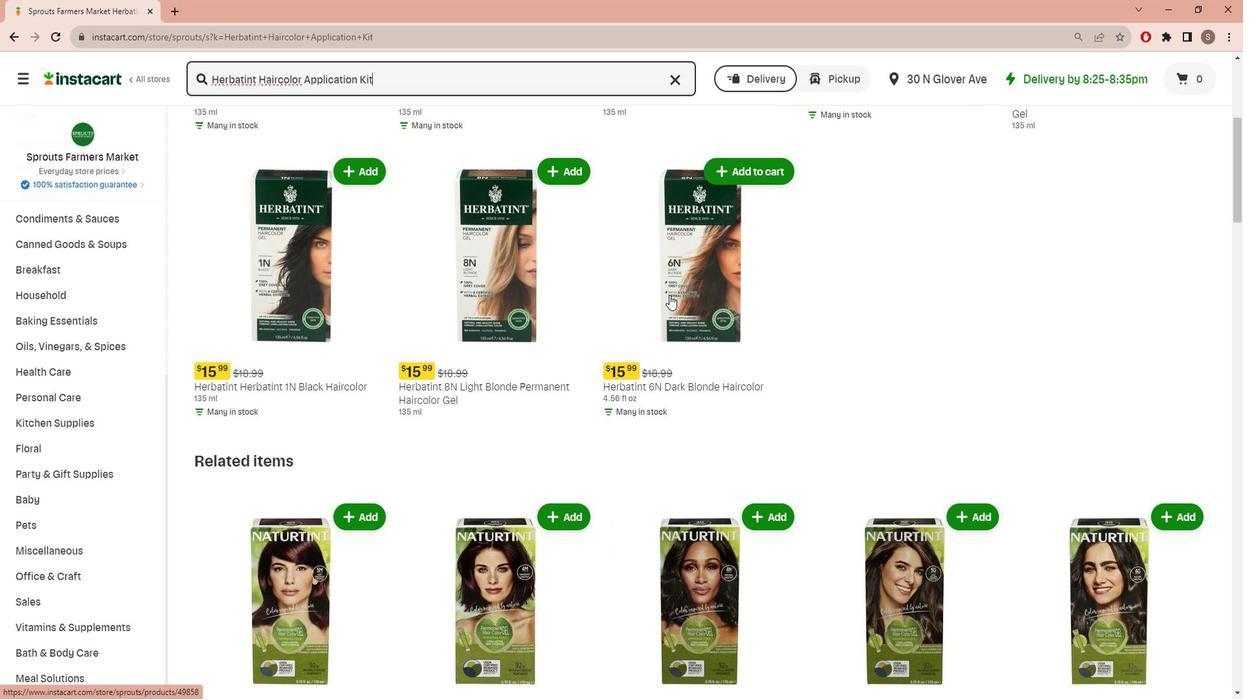 
Action: Mouse scrolled (666, 295) with delta (0, 0)
Screenshot: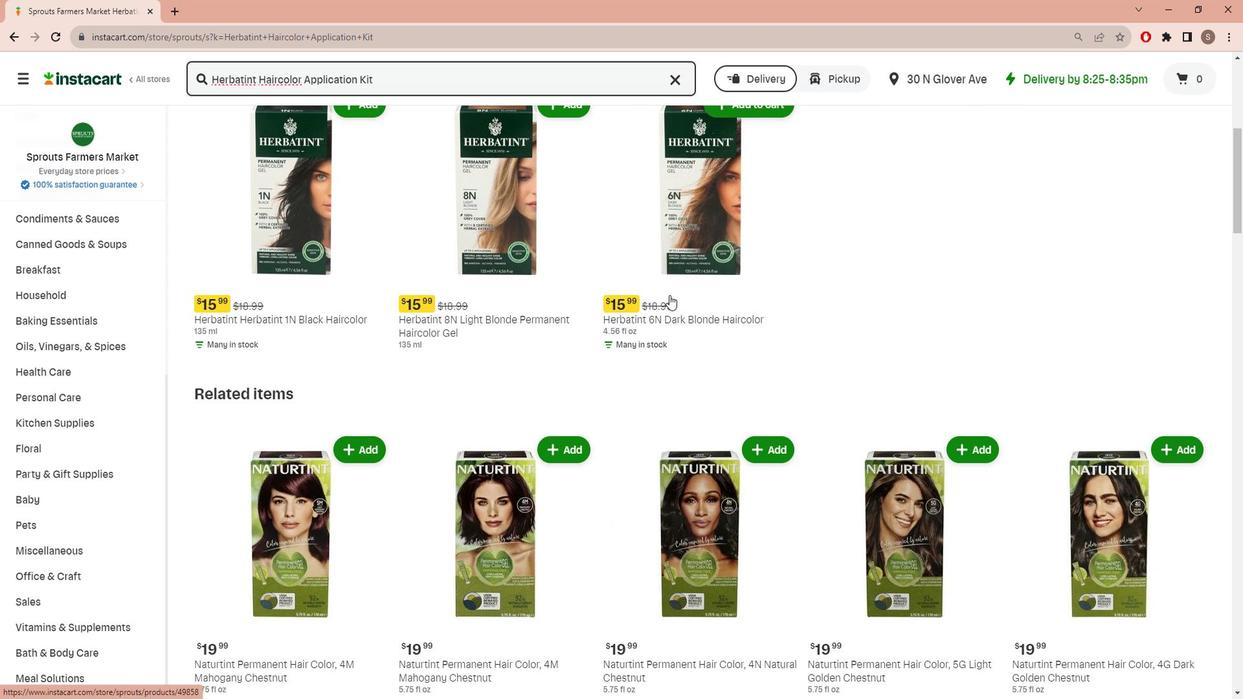 
Action: Mouse scrolled (666, 295) with delta (0, 0)
Screenshot: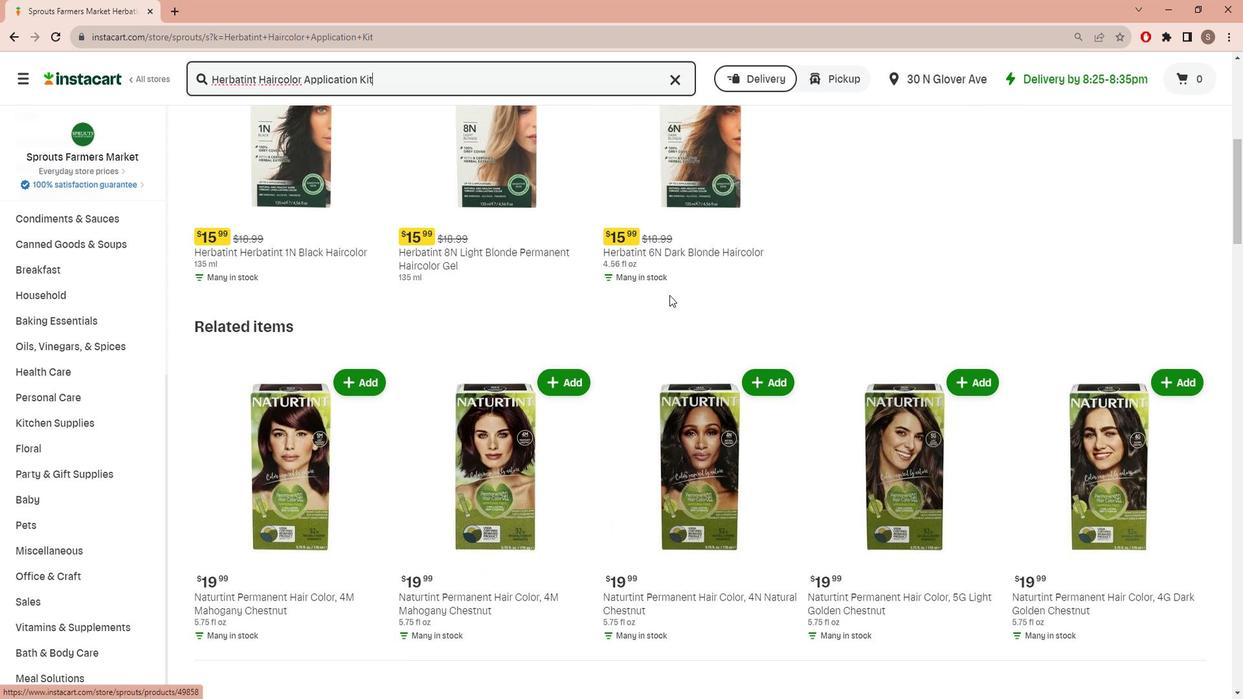 
Action: Mouse scrolled (666, 295) with delta (0, 0)
Screenshot: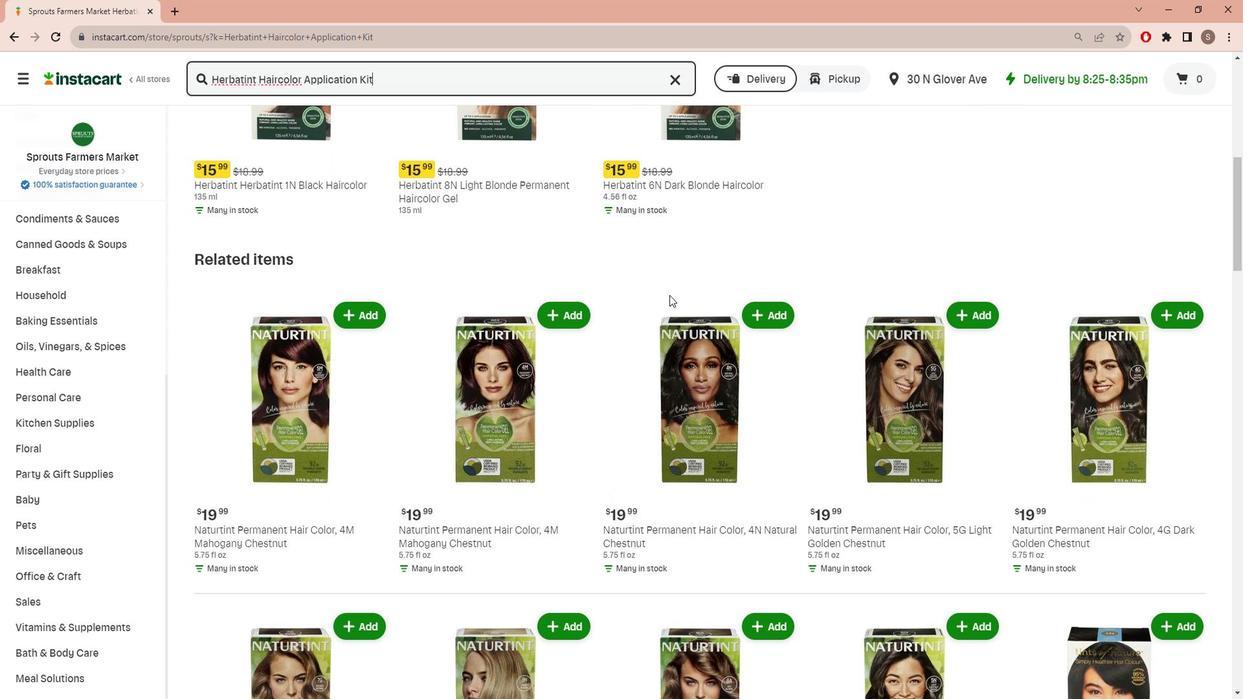 
Action: Mouse scrolled (666, 295) with delta (0, 0)
Screenshot: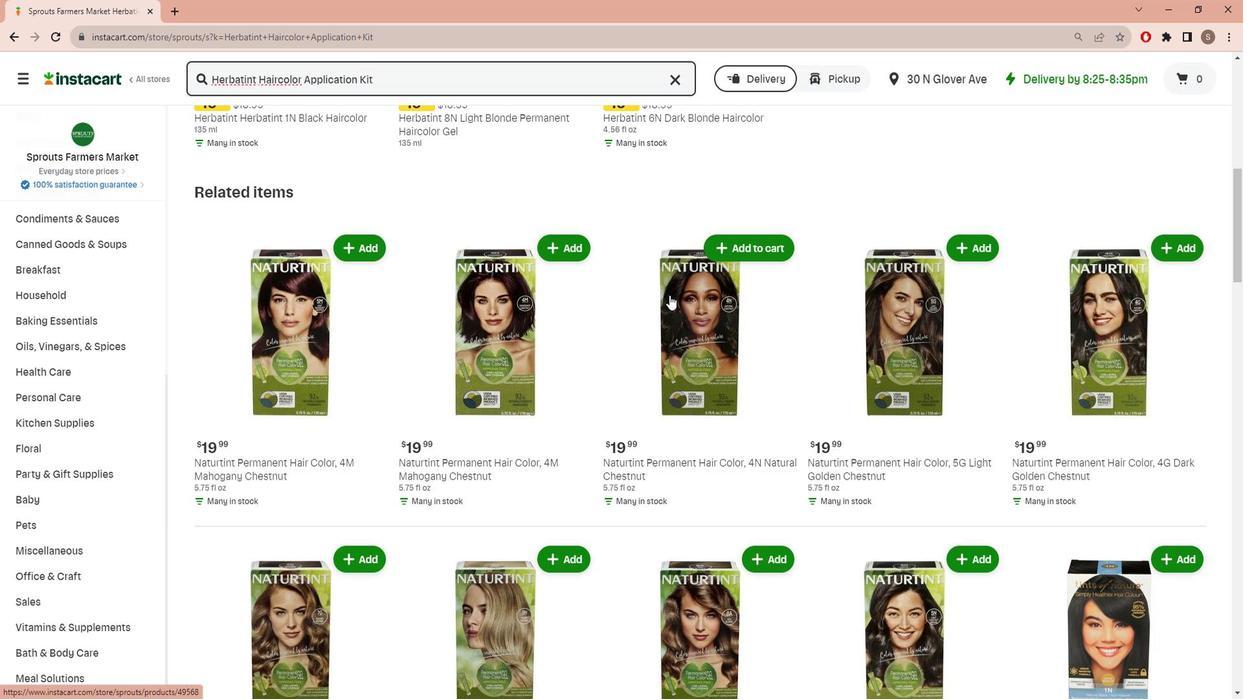 
Action: Mouse scrolled (666, 295) with delta (0, 0)
Screenshot: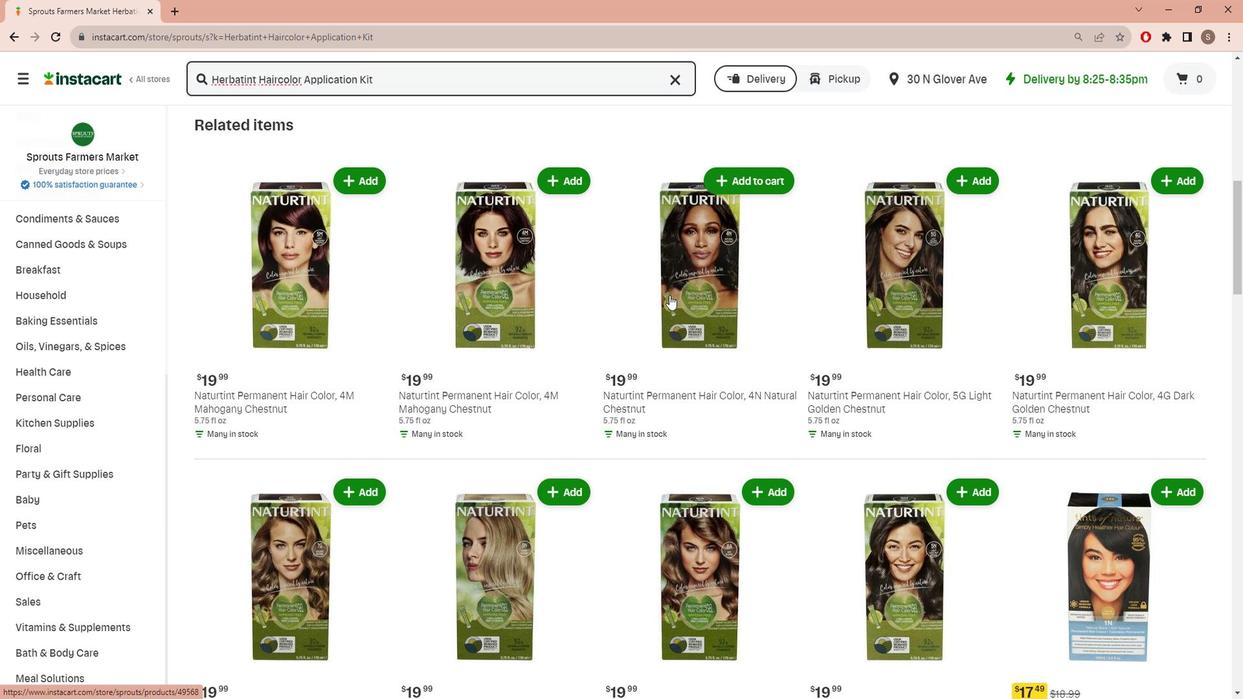 
Action: Mouse scrolled (666, 295) with delta (0, 0)
Screenshot: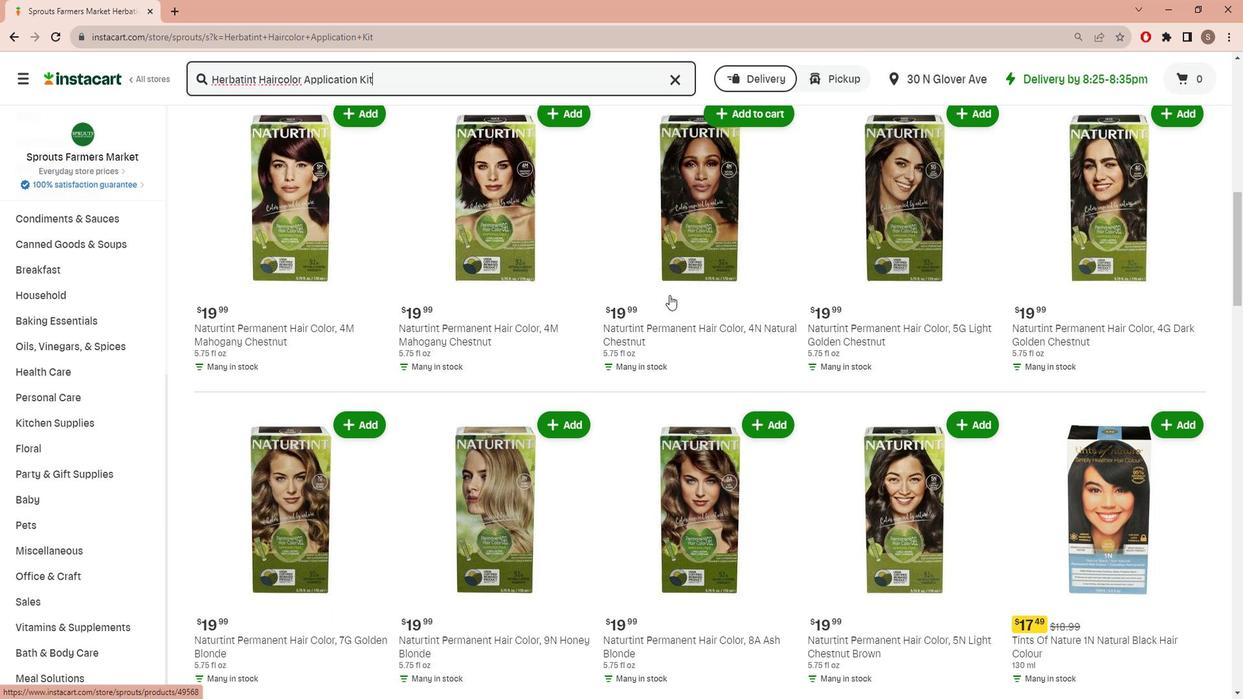 
Action: Mouse scrolled (666, 295) with delta (0, 0)
Screenshot: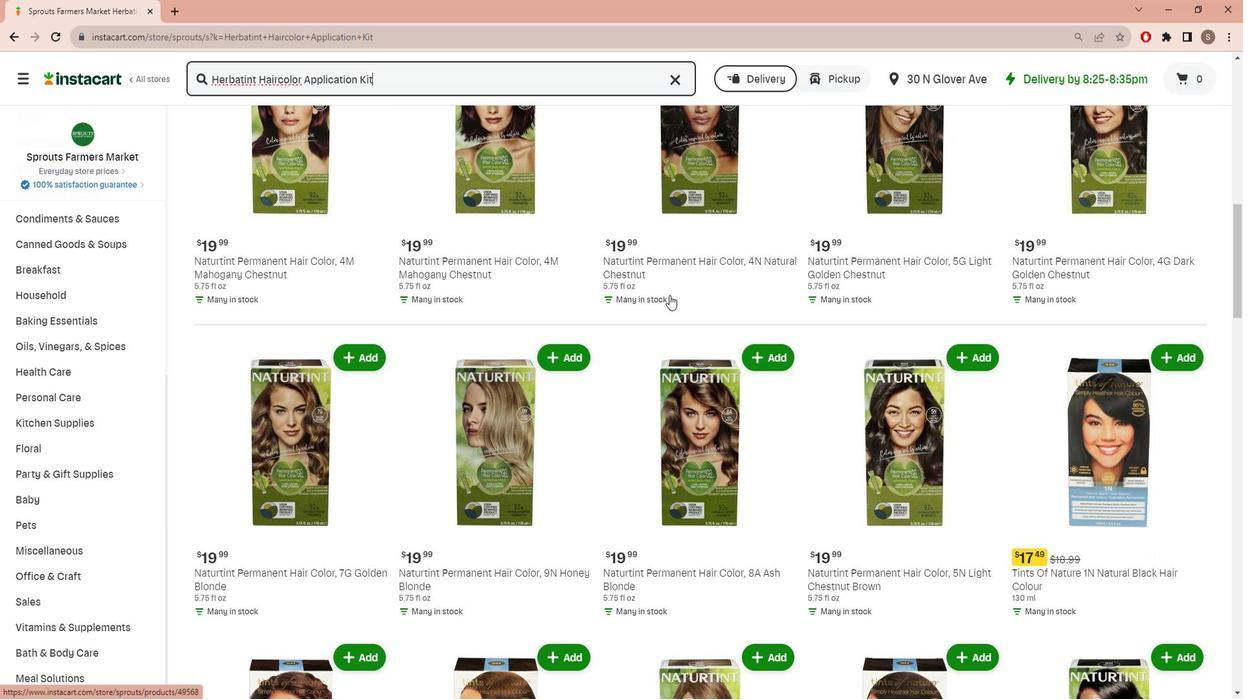 
Action: Mouse scrolled (666, 295) with delta (0, 0)
Screenshot: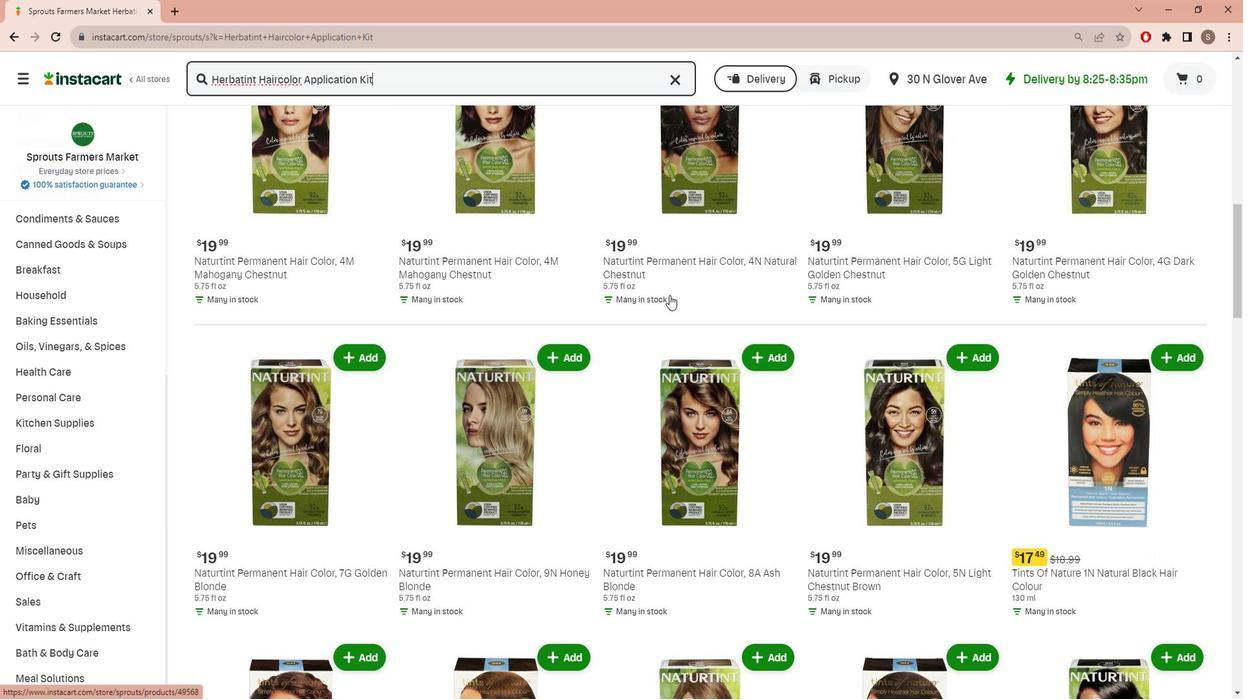 
Action: Mouse scrolled (666, 295) with delta (0, 0)
Screenshot: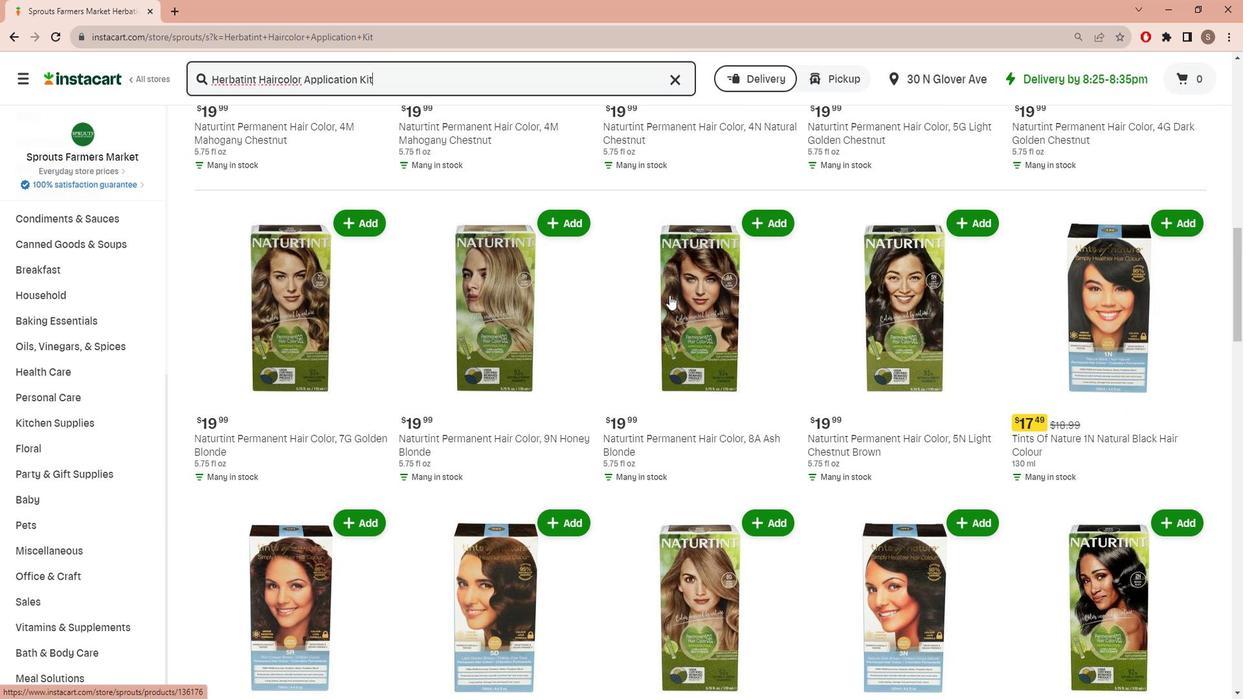 
Action: Mouse scrolled (666, 295) with delta (0, 0)
Screenshot: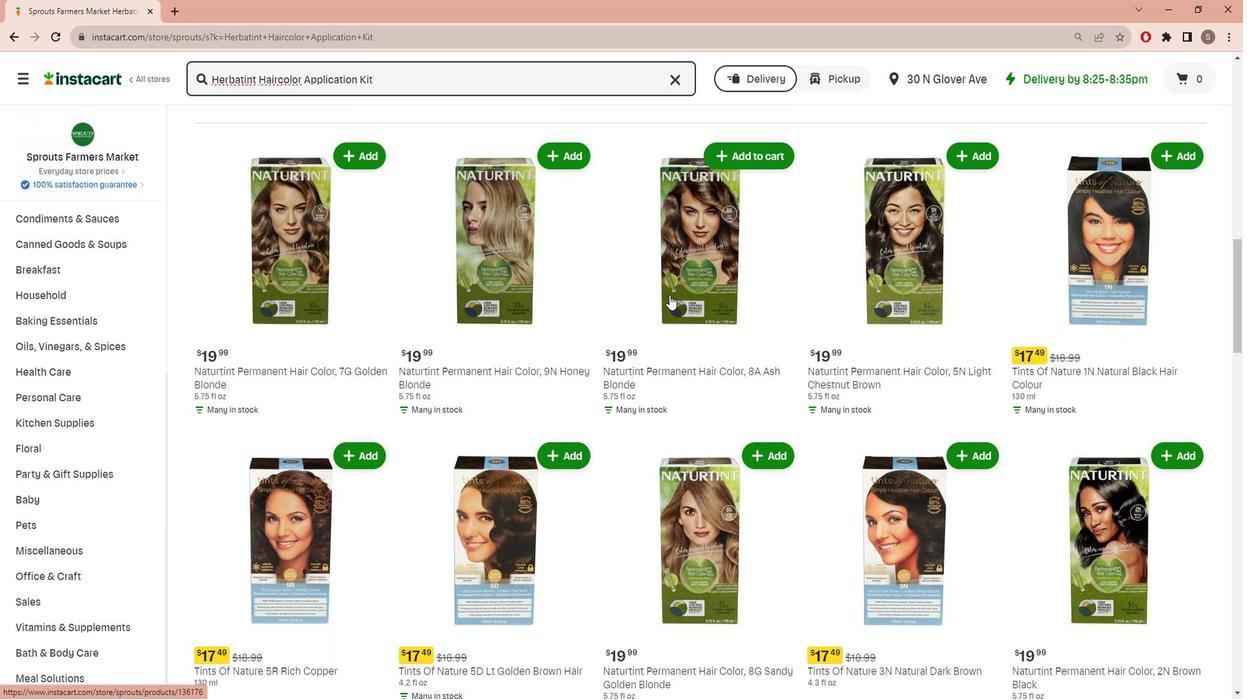 
Action: Mouse scrolled (666, 295) with delta (0, 0)
Screenshot: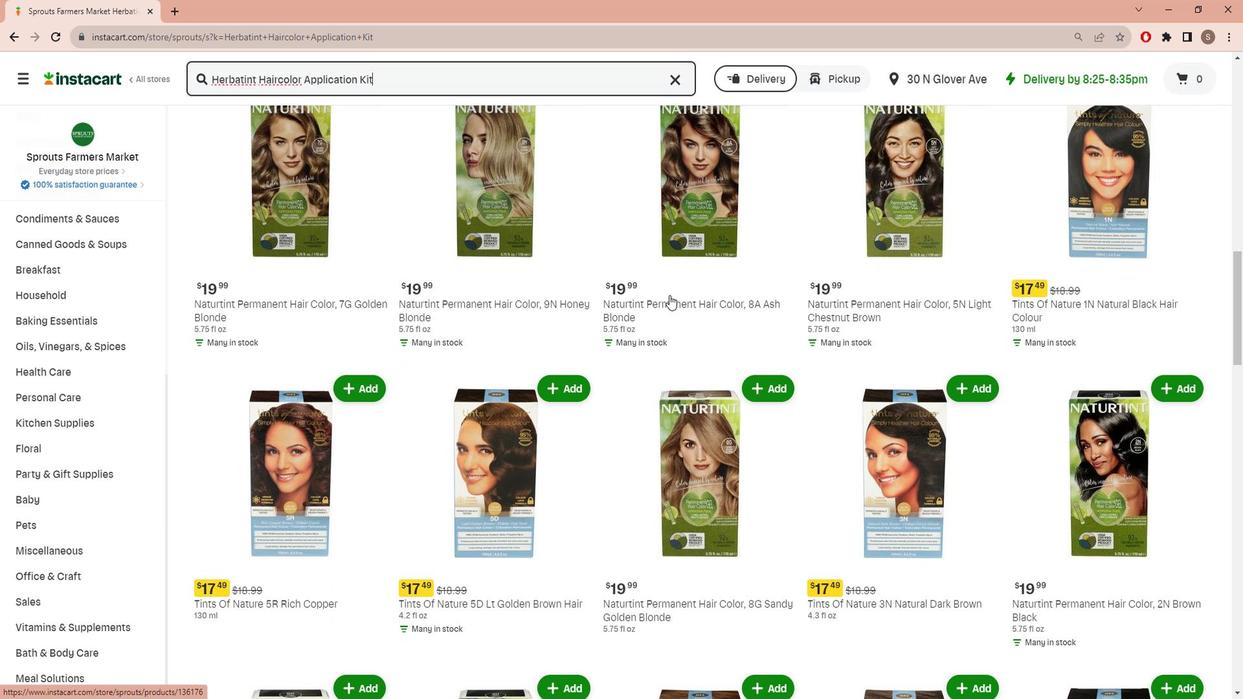 
Action: Mouse scrolled (666, 295) with delta (0, 0)
Screenshot: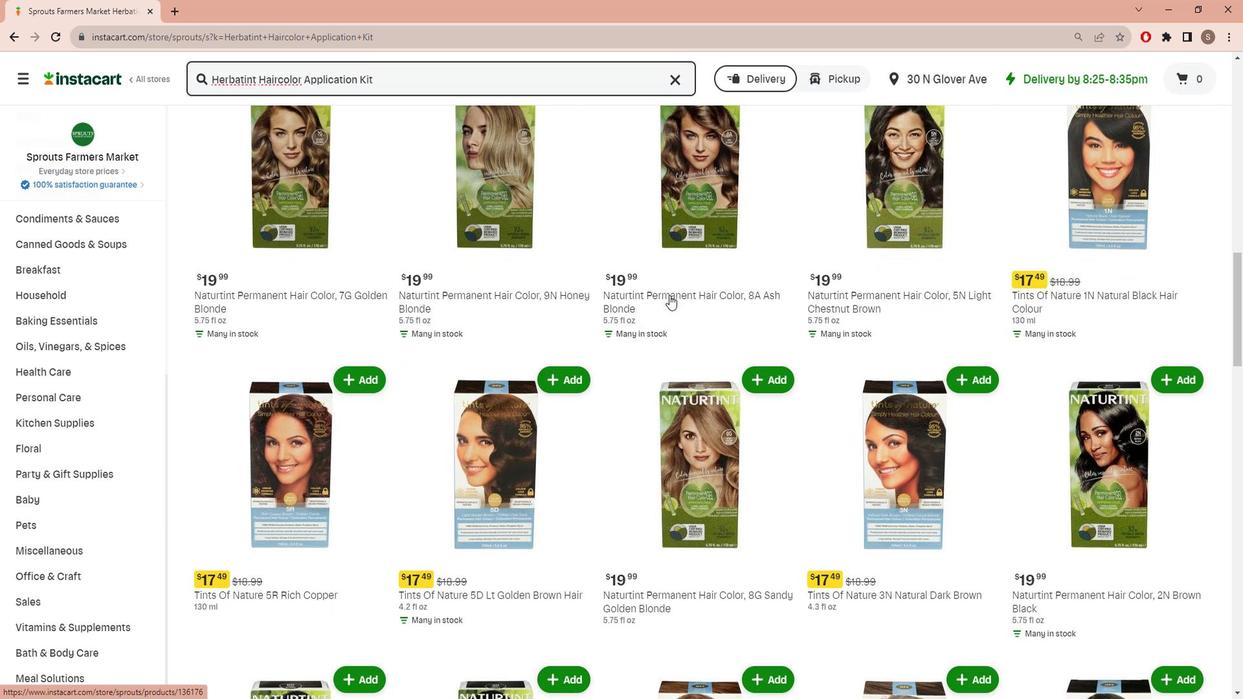 
Action: Mouse scrolled (666, 295) with delta (0, 0)
Screenshot: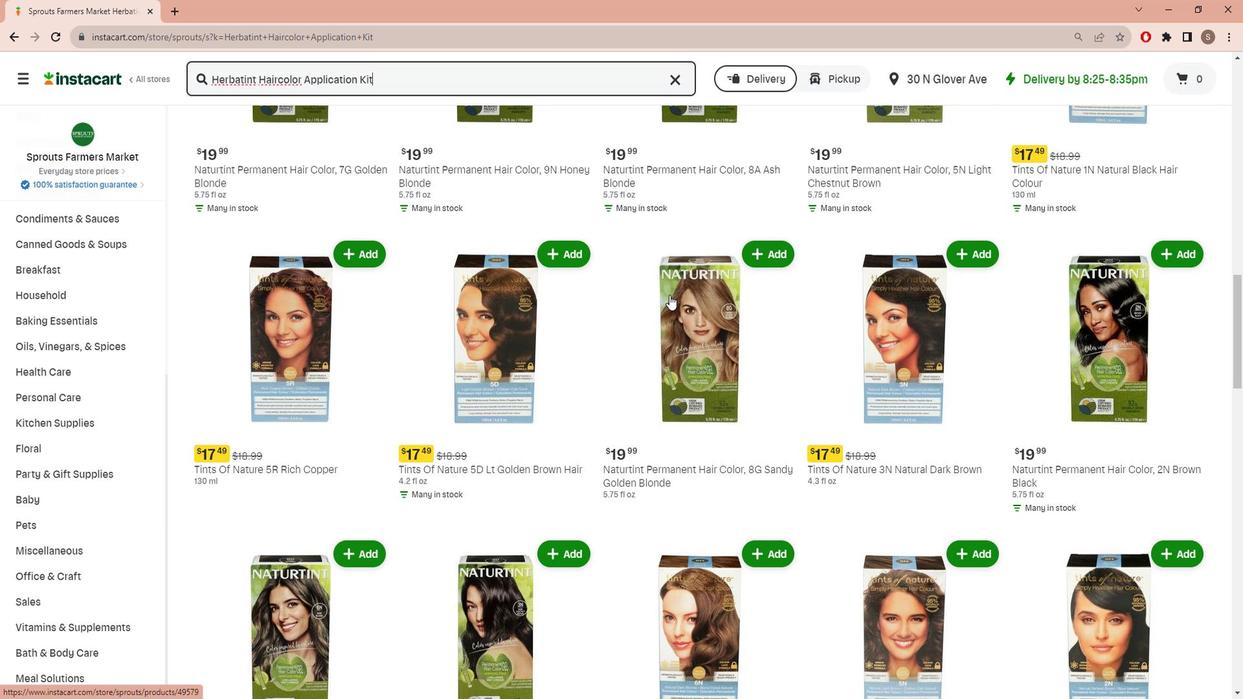 
Action: Mouse scrolled (666, 295) with delta (0, 0)
Screenshot: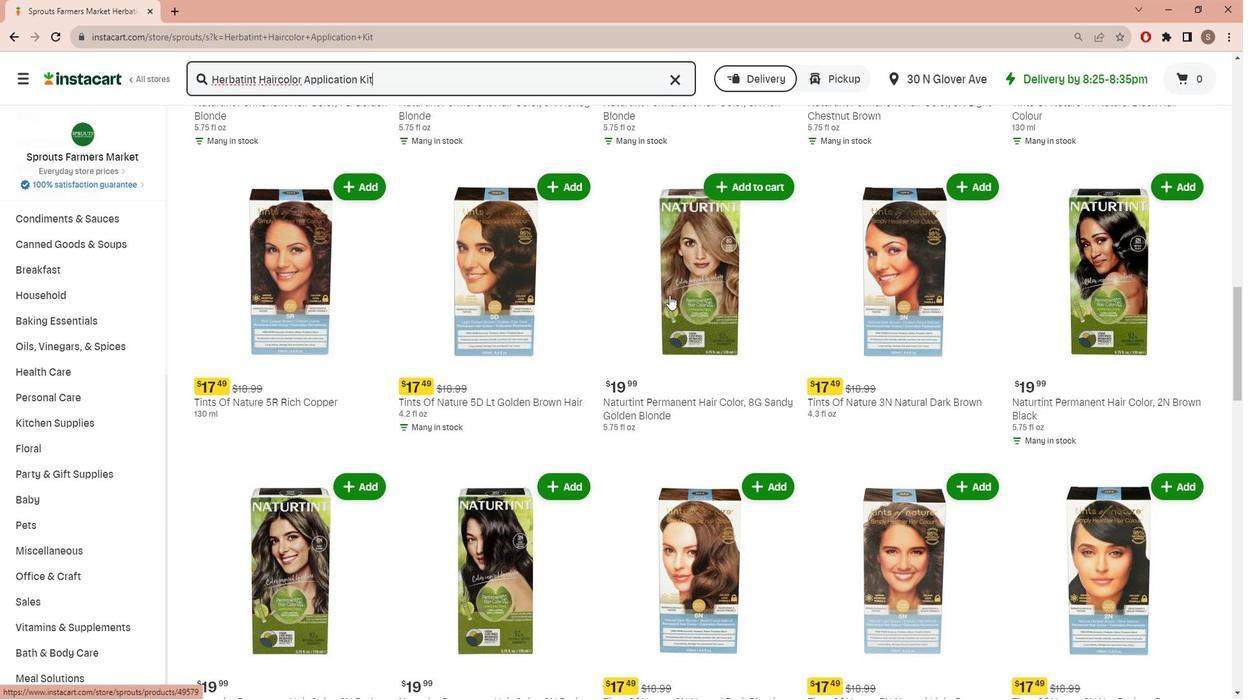 
Action: Mouse scrolled (666, 295) with delta (0, 0)
Screenshot: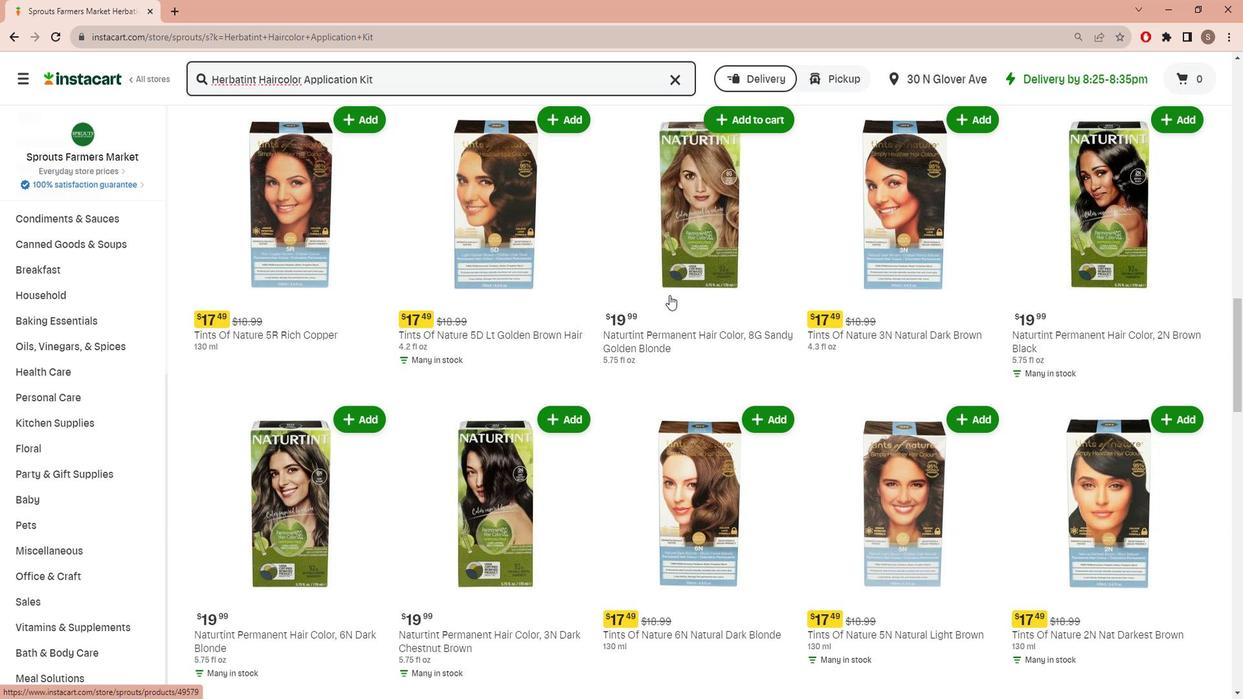 
Action: Mouse scrolled (666, 295) with delta (0, 0)
Screenshot: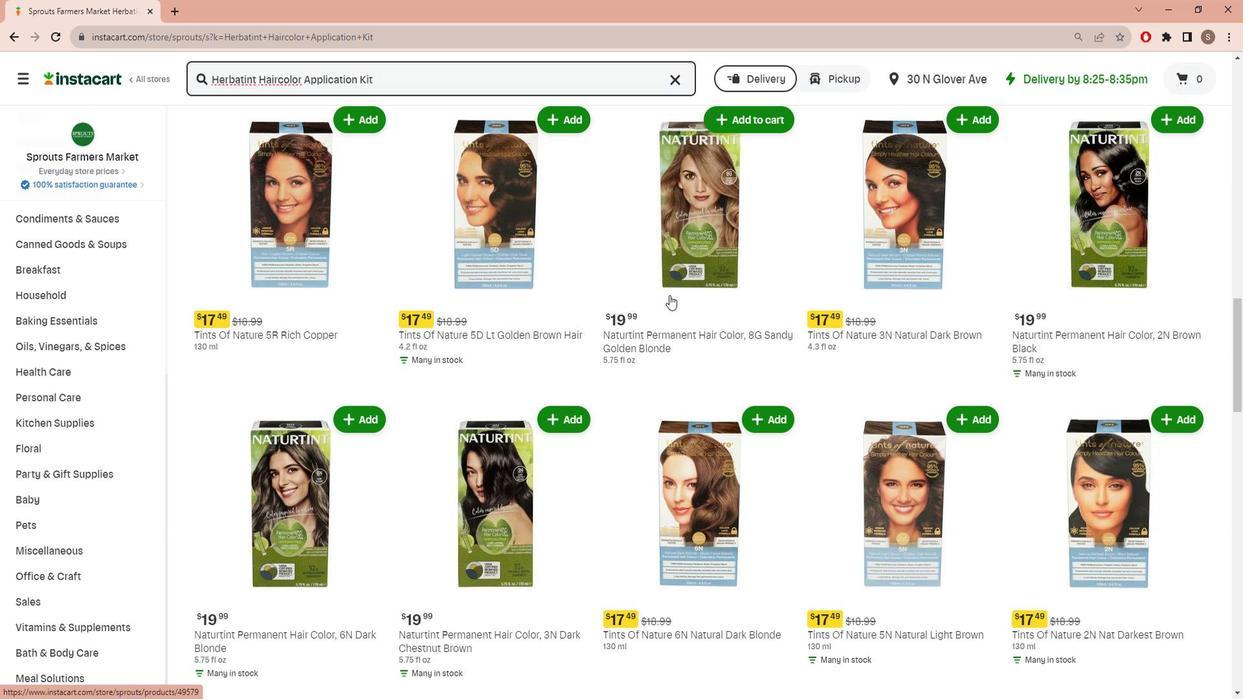 
Action: Mouse scrolled (666, 295) with delta (0, 0)
Screenshot: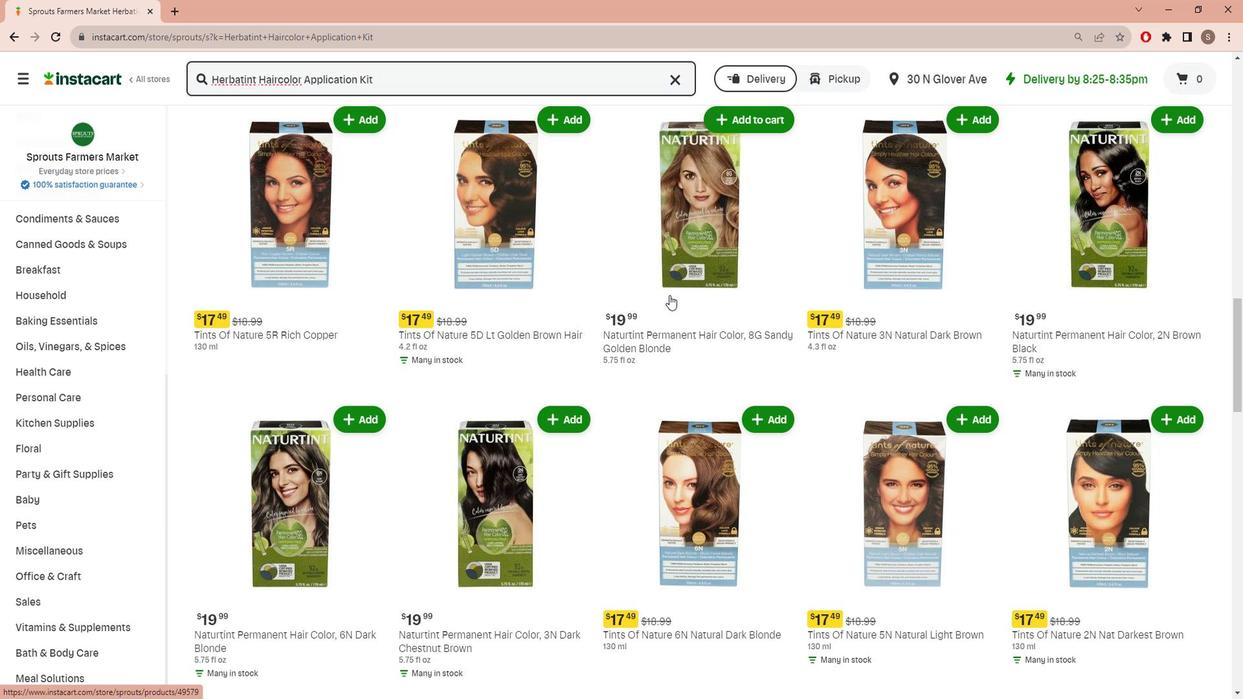 
Action: Mouse scrolled (666, 295) with delta (0, 0)
Screenshot: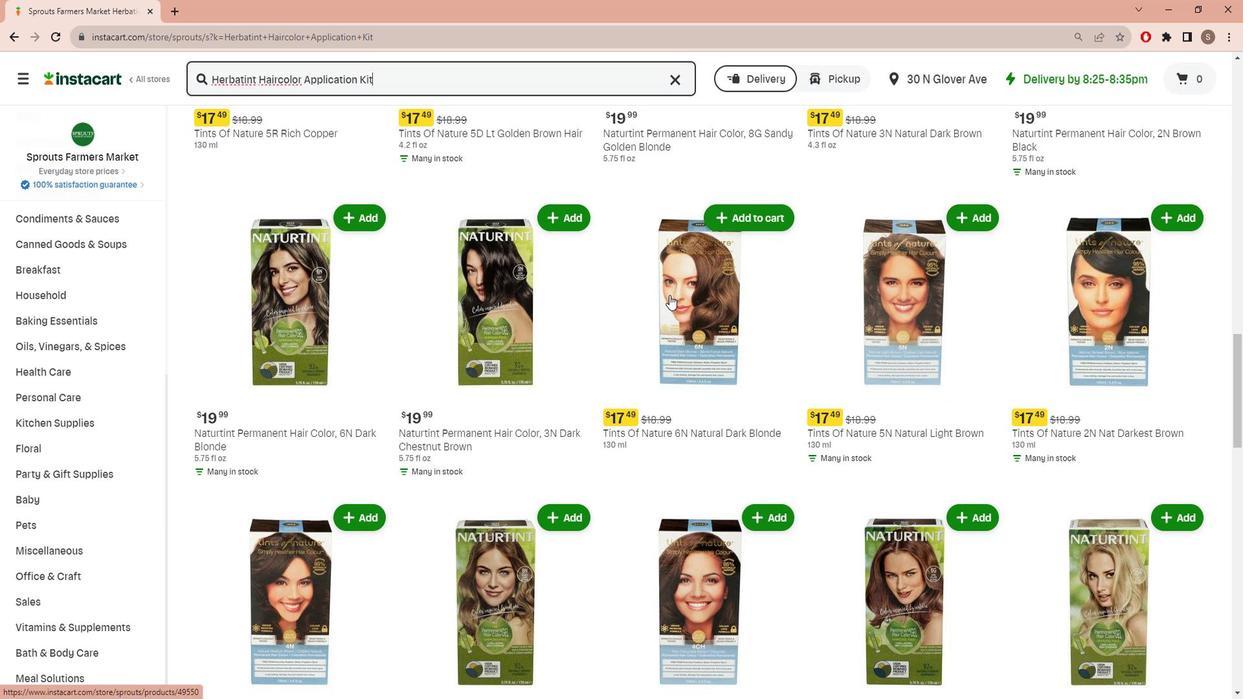 
Action: Mouse scrolled (666, 295) with delta (0, 0)
Screenshot: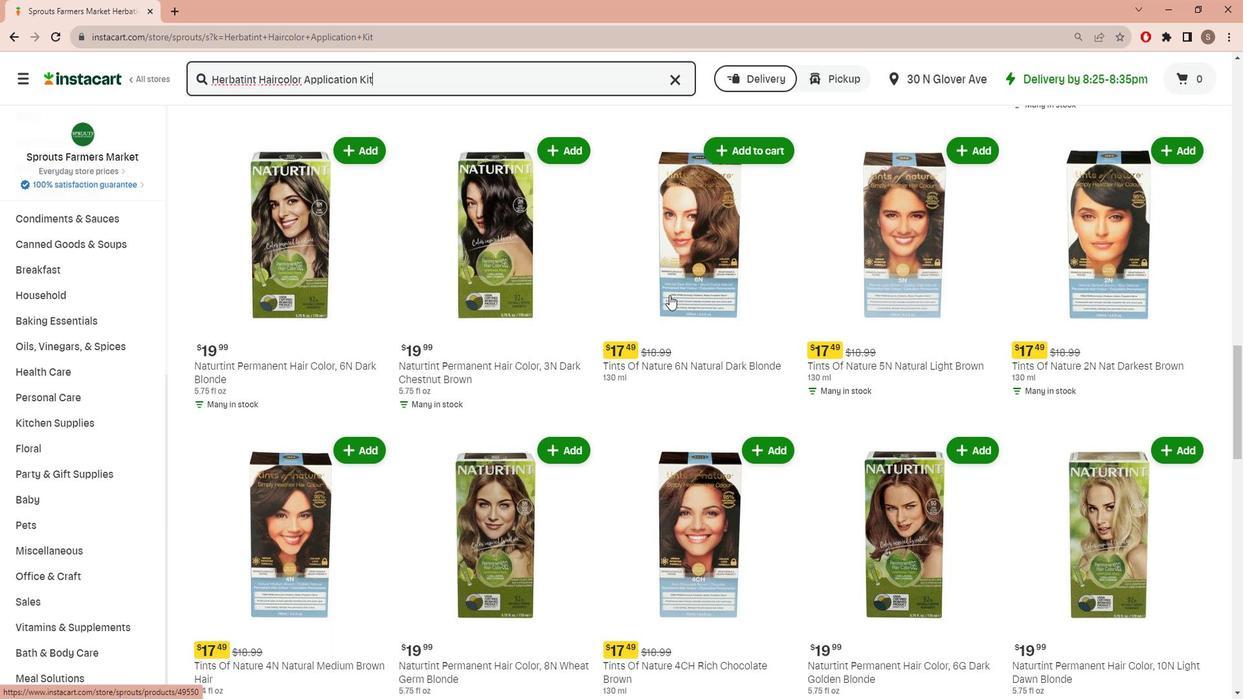 
Action: Mouse scrolled (666, 295) with delta (0, 0)
Screenshot: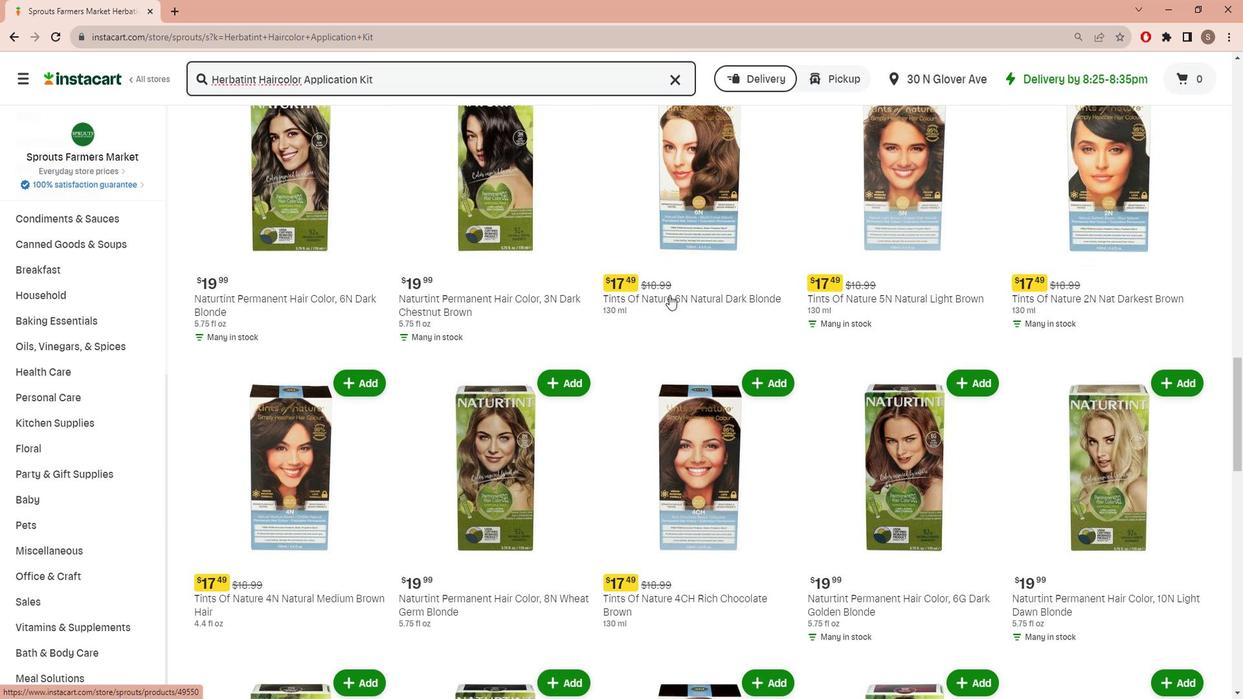 
Action: Mouse scrolled (666, 295) with delta (0, 0)
Screenshot: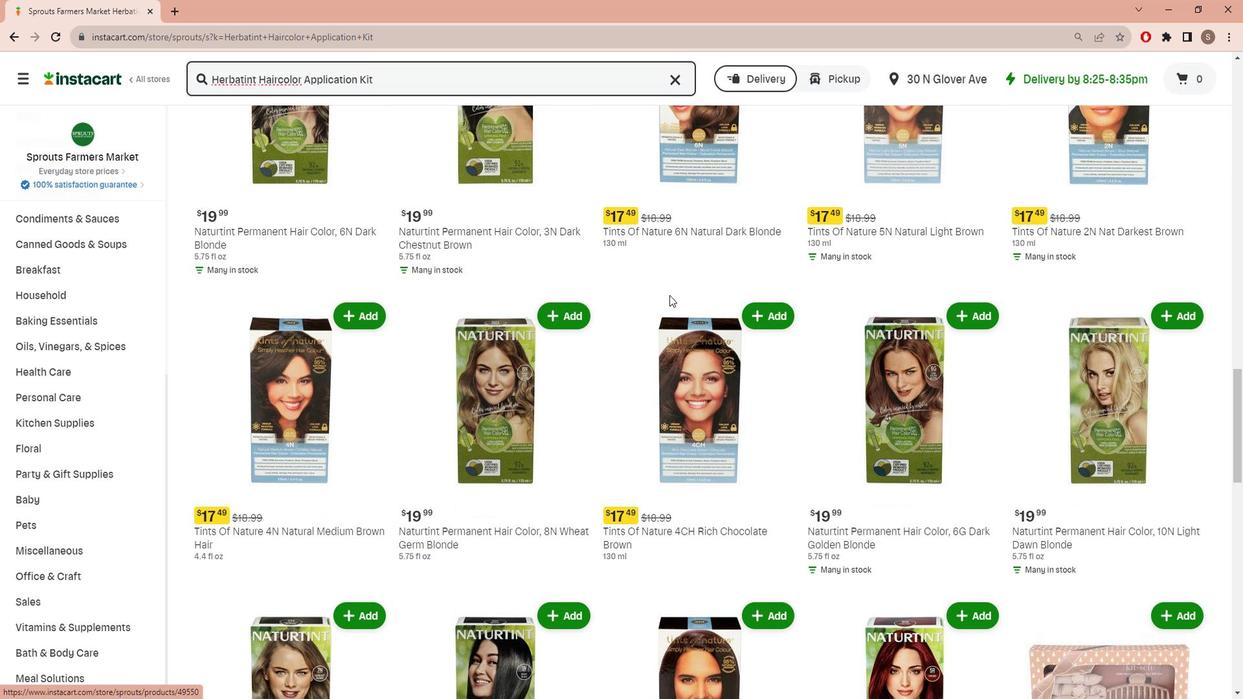 
Action: Mouse scrolled (666, 295) with delta (0, 0)
Screenshot: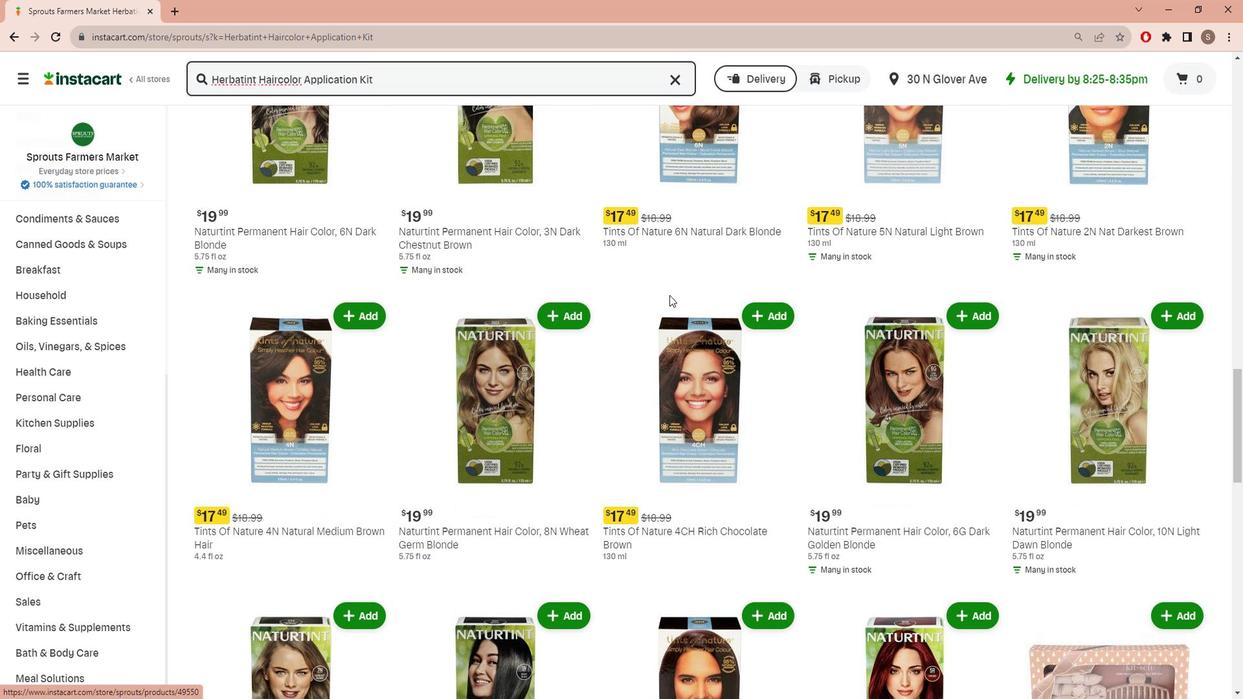 
Action: Mouse scrolled (666, 295) with delta (0, 0)
Screenshot: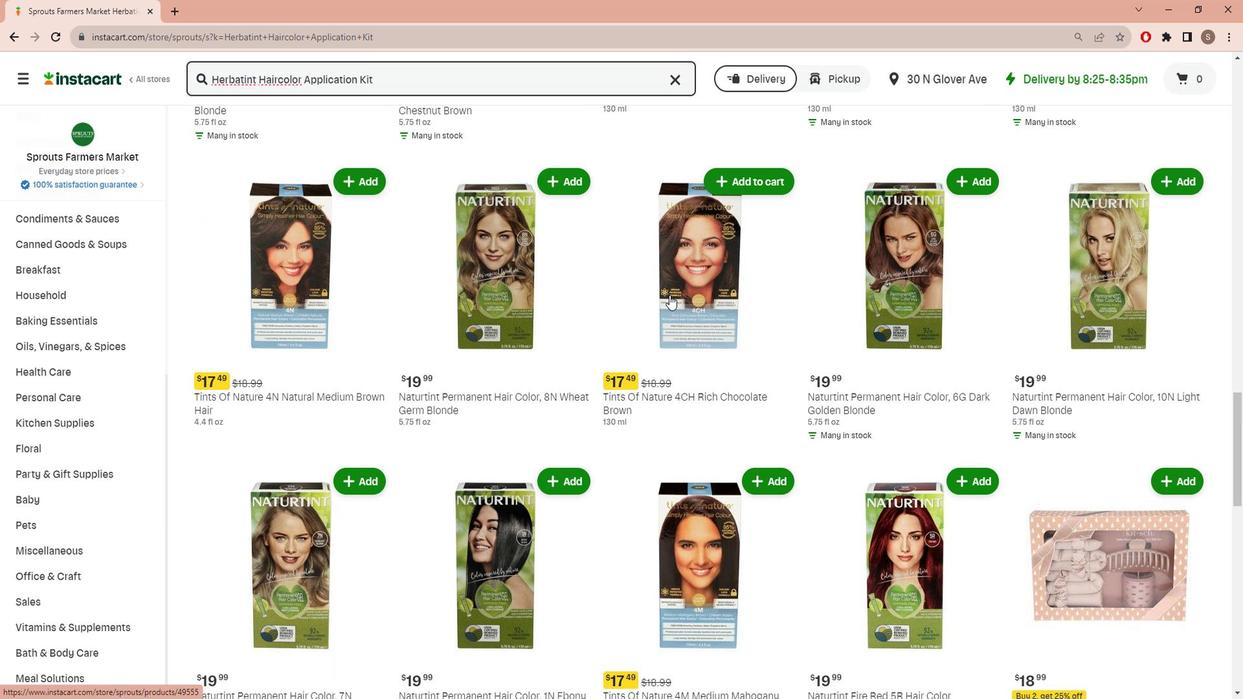 
Action: Mouse scrolled (666, 295) with delta (0, 0)
Screenshot: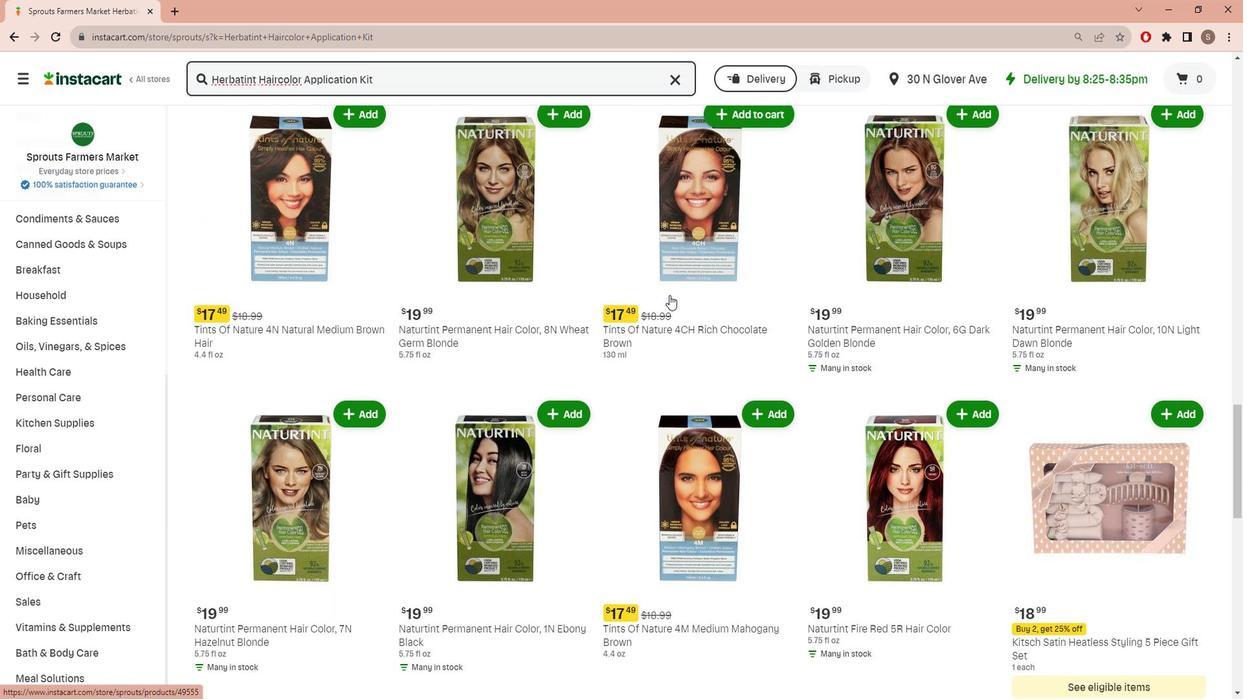 
Action: Mouse scrolled (666, 295) with delta (0, 0)
Screenshot: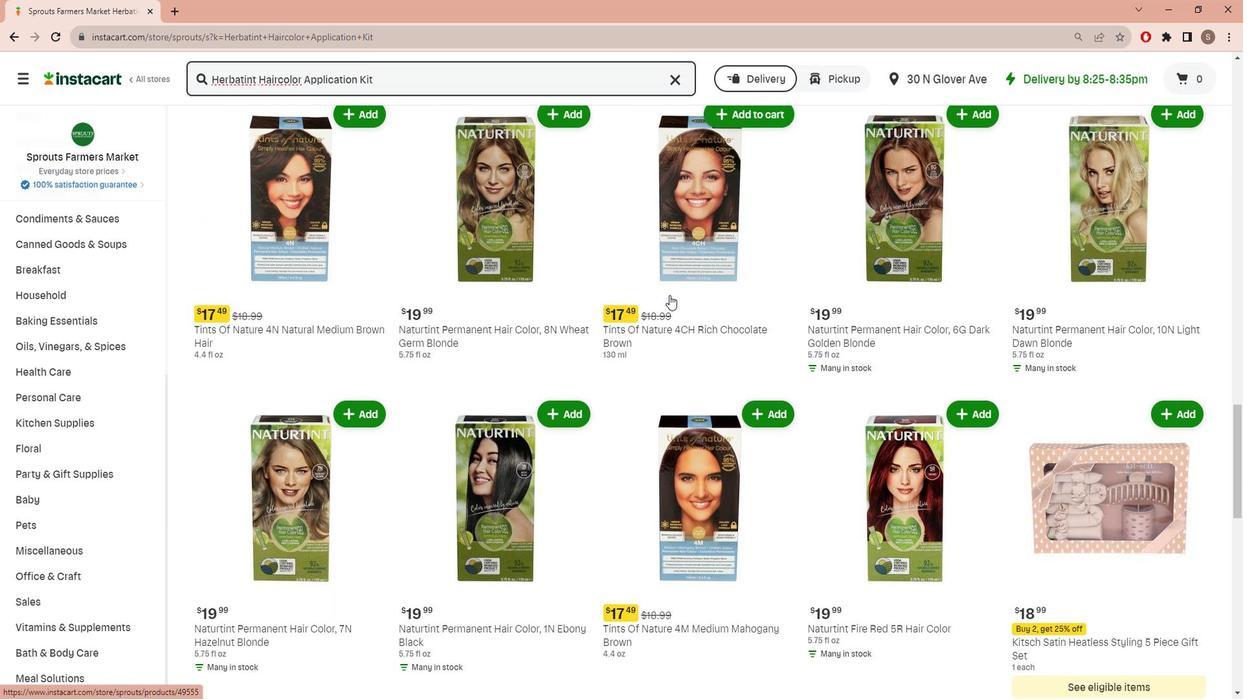 
Action: Mouse scrolled (666, 295) with delta (0, 0)
Screenshot: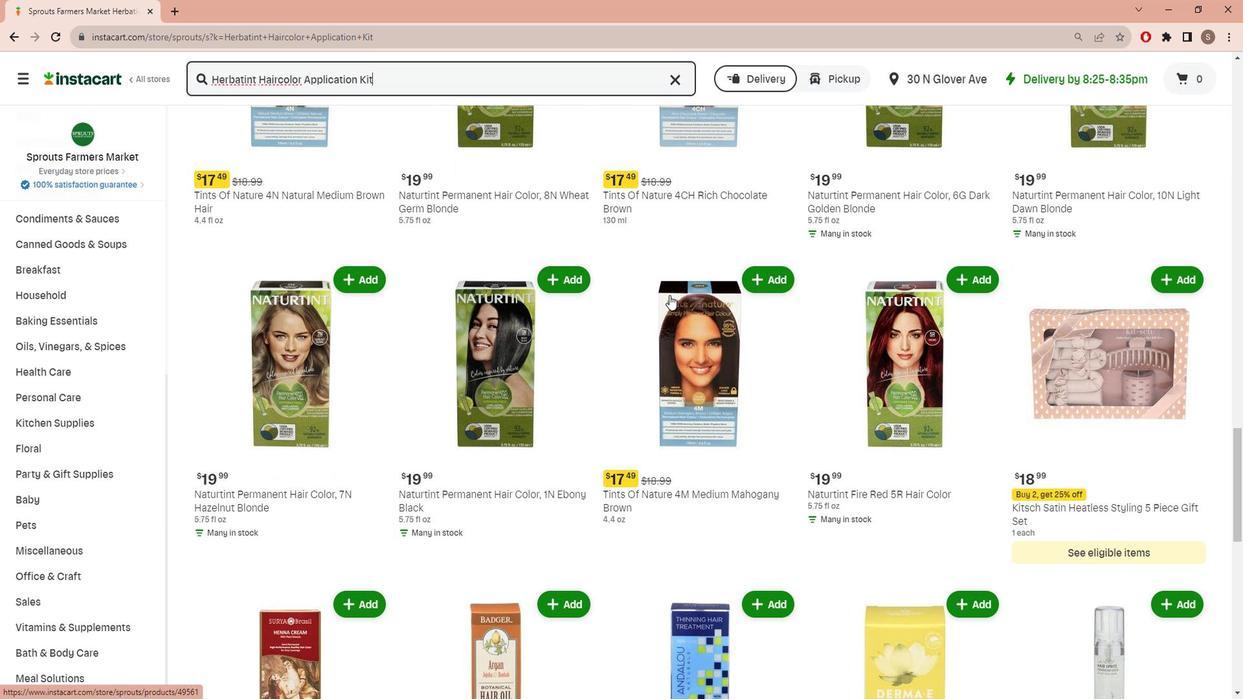 
Action: Mouse scrolled (666, 295) with delta (0, 0)
Screenshot: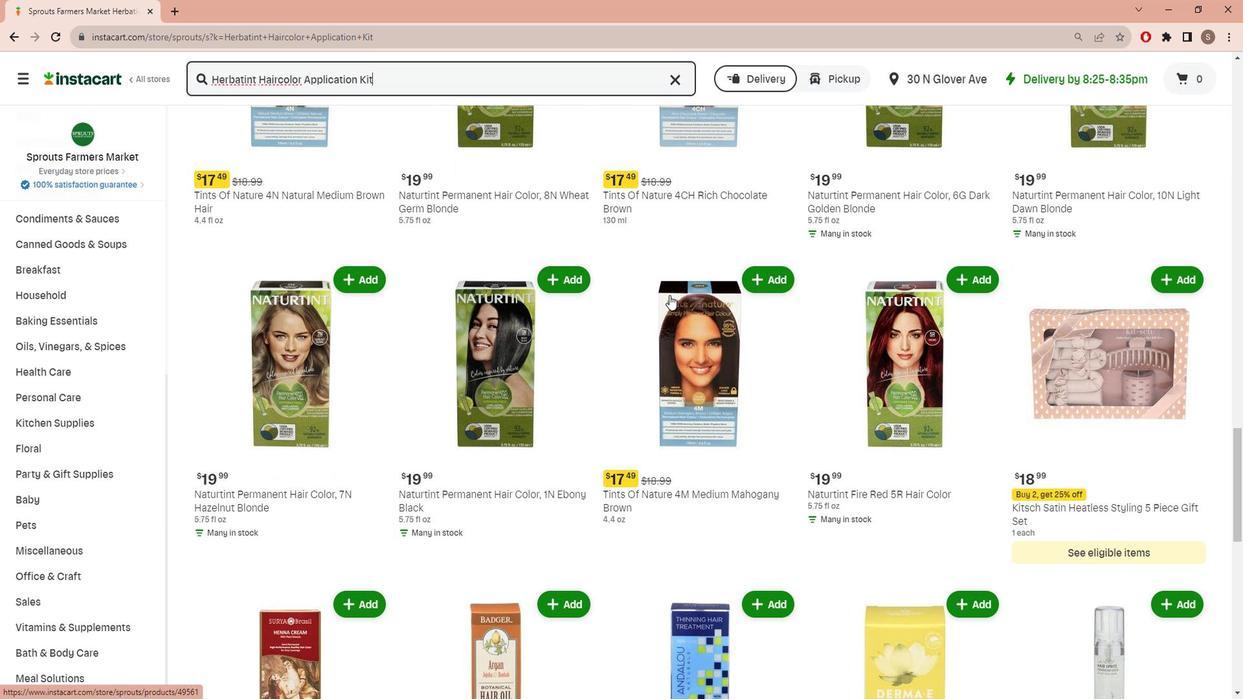 
Action: Mouse scrolled (666, 295) with delta (0, 0)
Screenshot: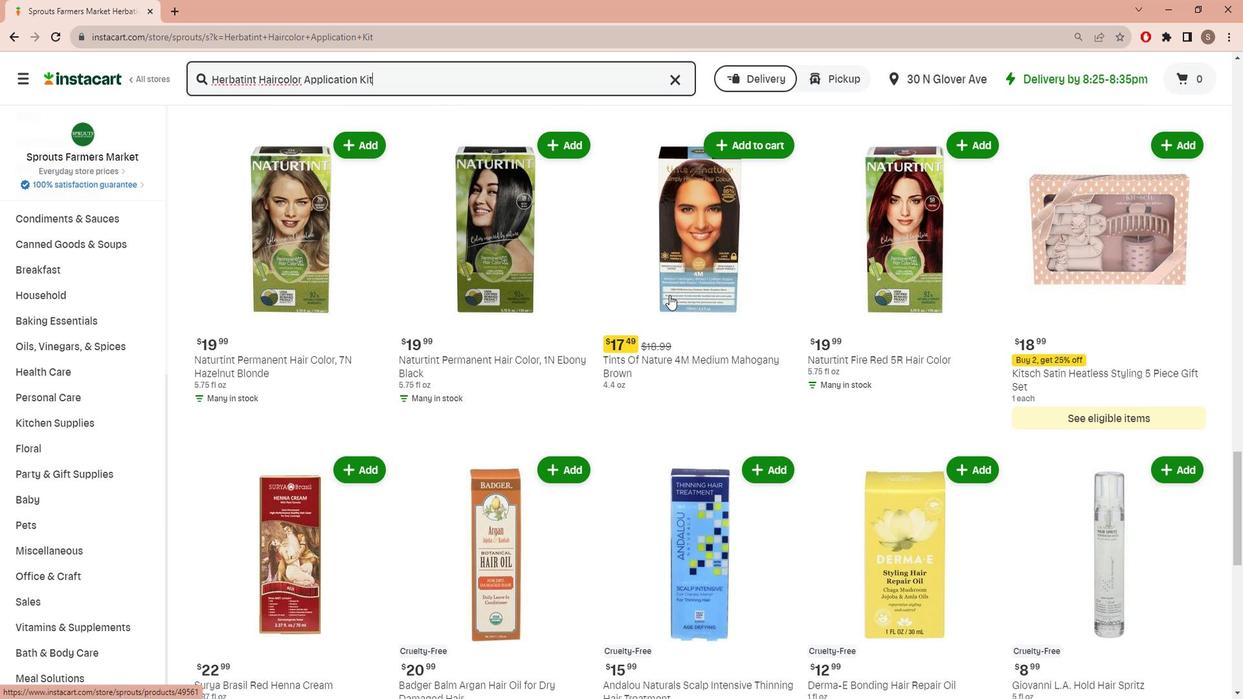 
Action: Mouse scrolled (666, 295) with delta (0, 0)
Screenshot: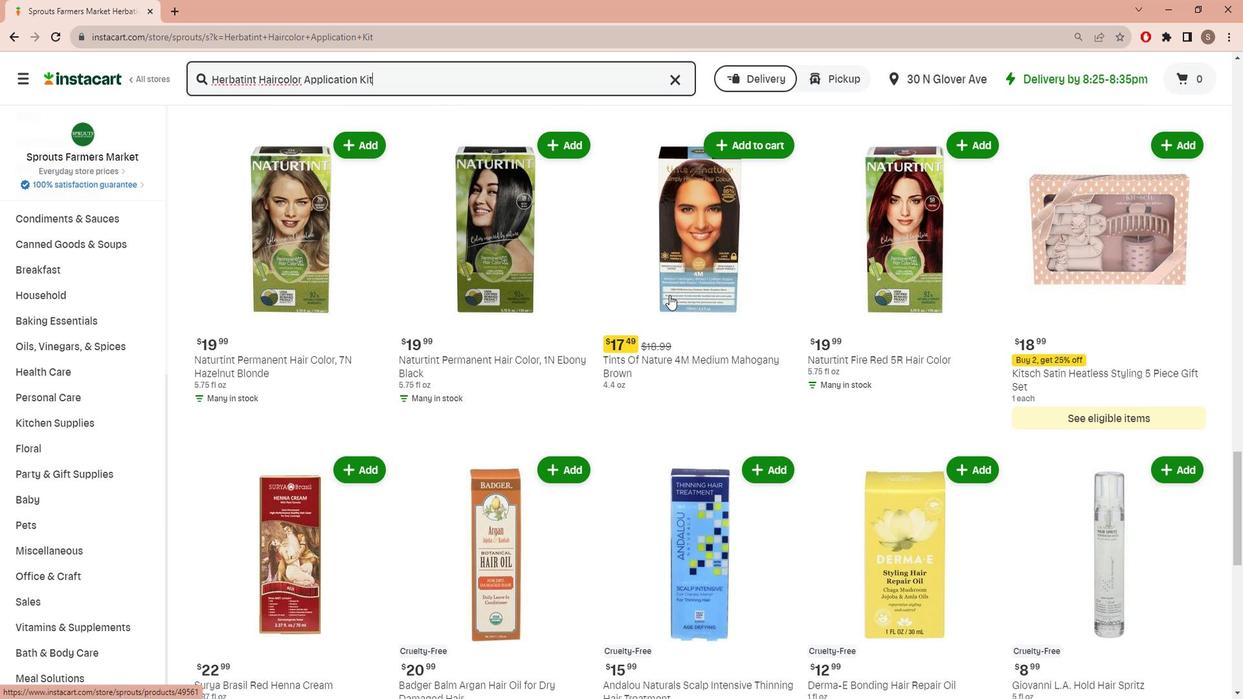 
Action: Mouse scrolled (666, 295) with delta (0, 0)
Screenshot: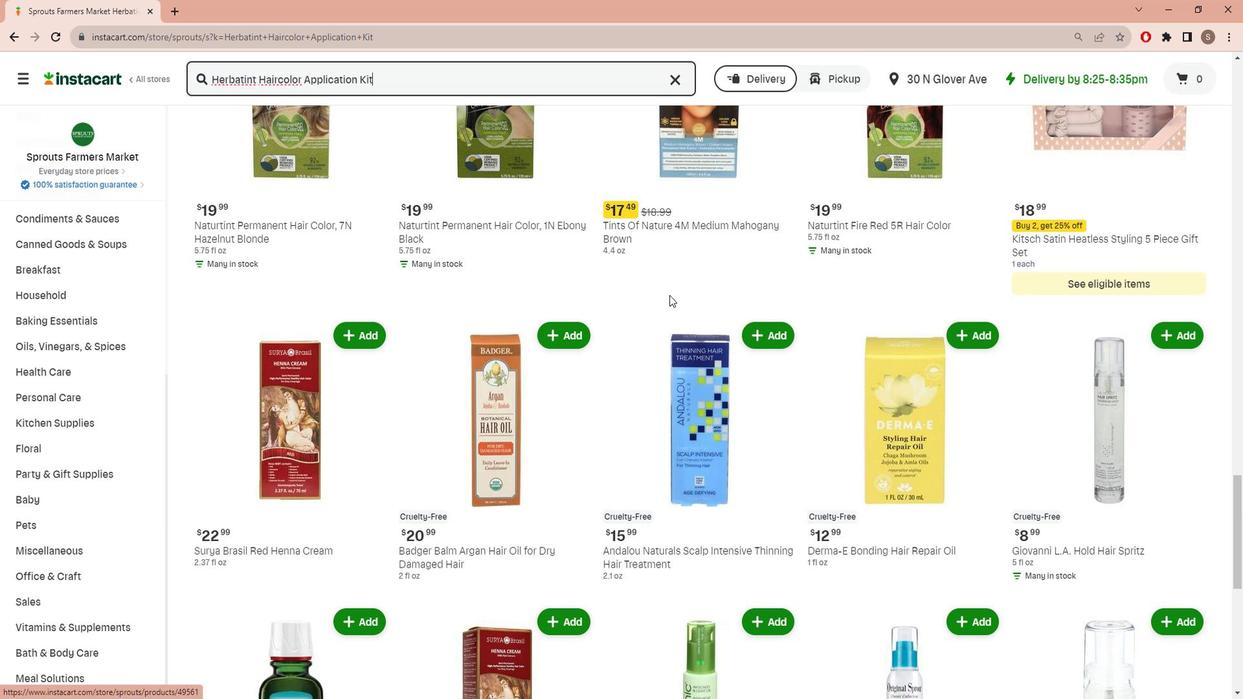 
Action: Mouse scrolled (666, 295) with delta (0, 0)
Screenshot: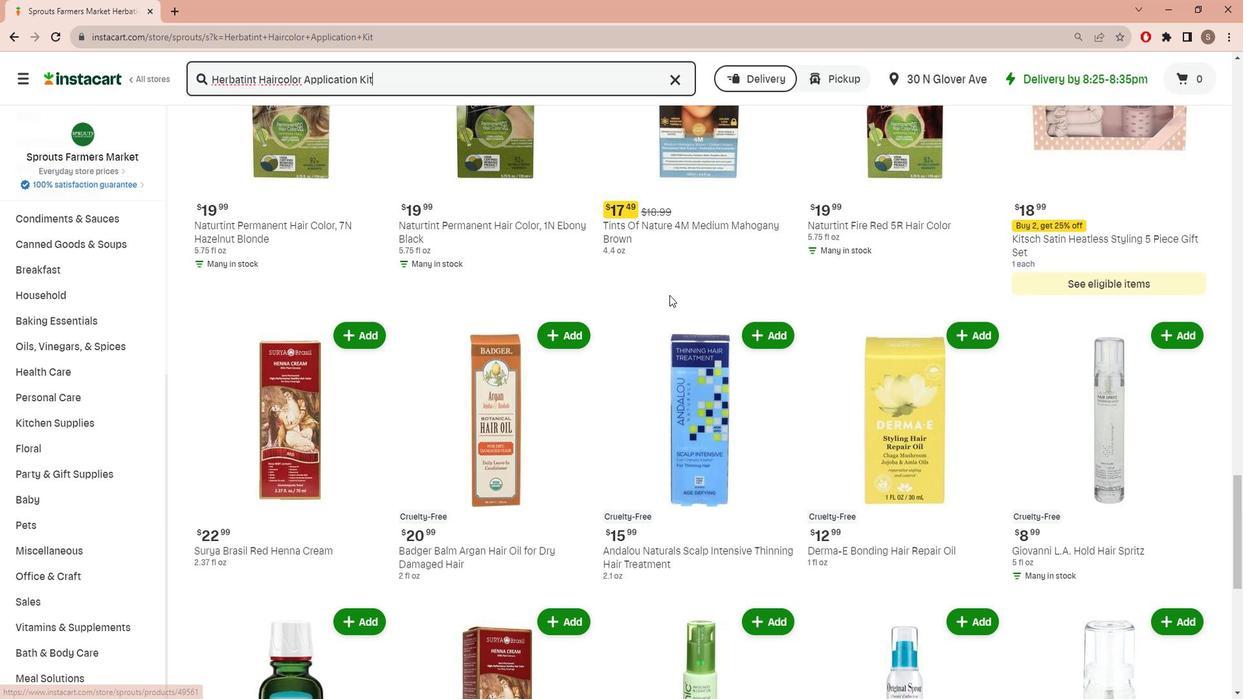 
Action: Mouse scrolled (666, 296) with delta (0, 0)
Screenshot: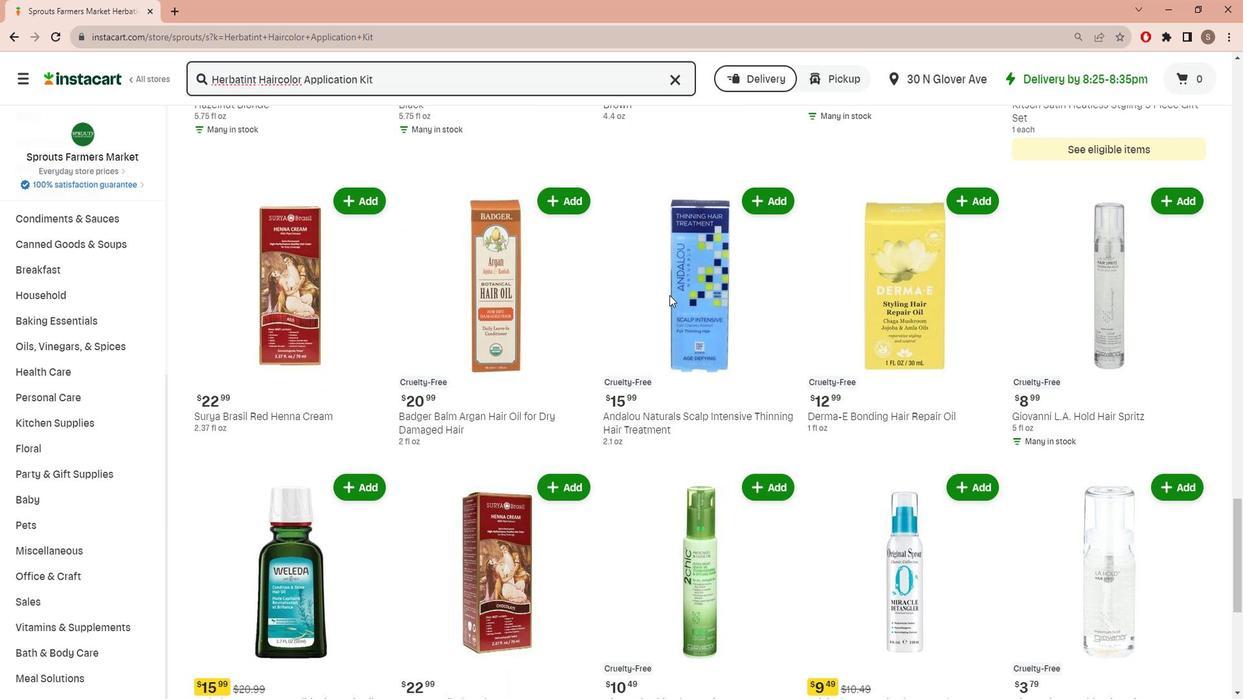 
Action: Mouse scrolled (666, 295) with delta (0, 0)
Screenshot: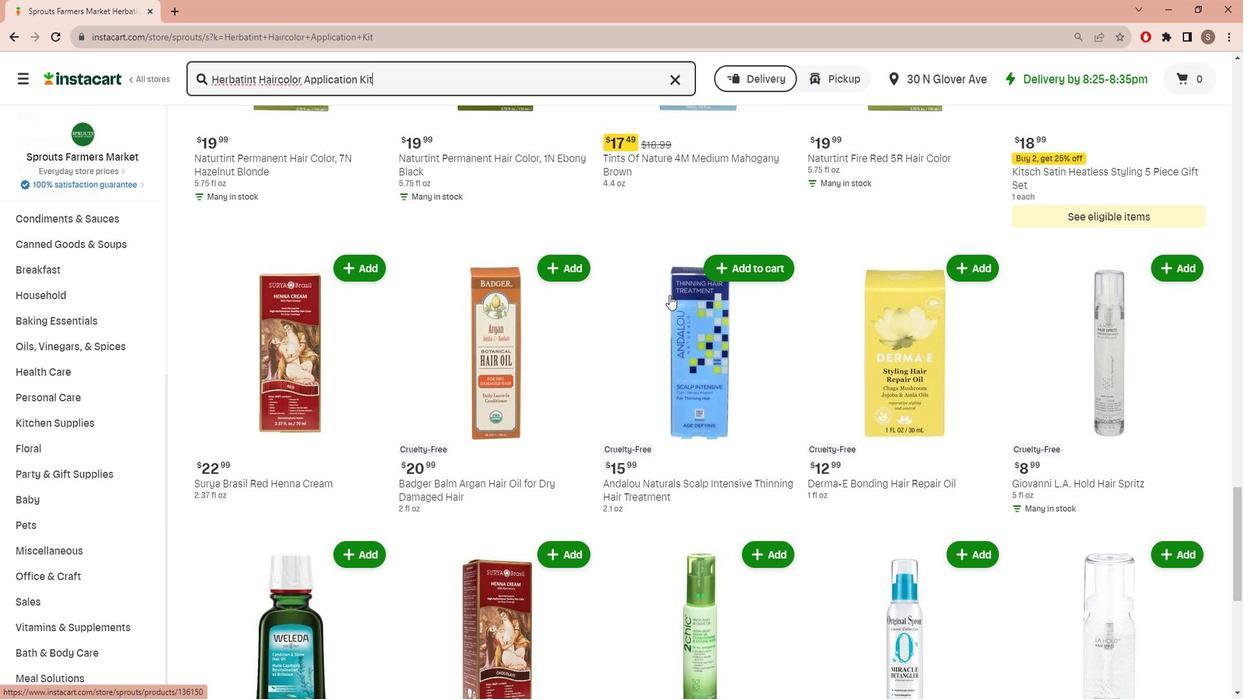 
Action: Mouse scrolled (666, 295) with delta (0, 0)
Screenshot: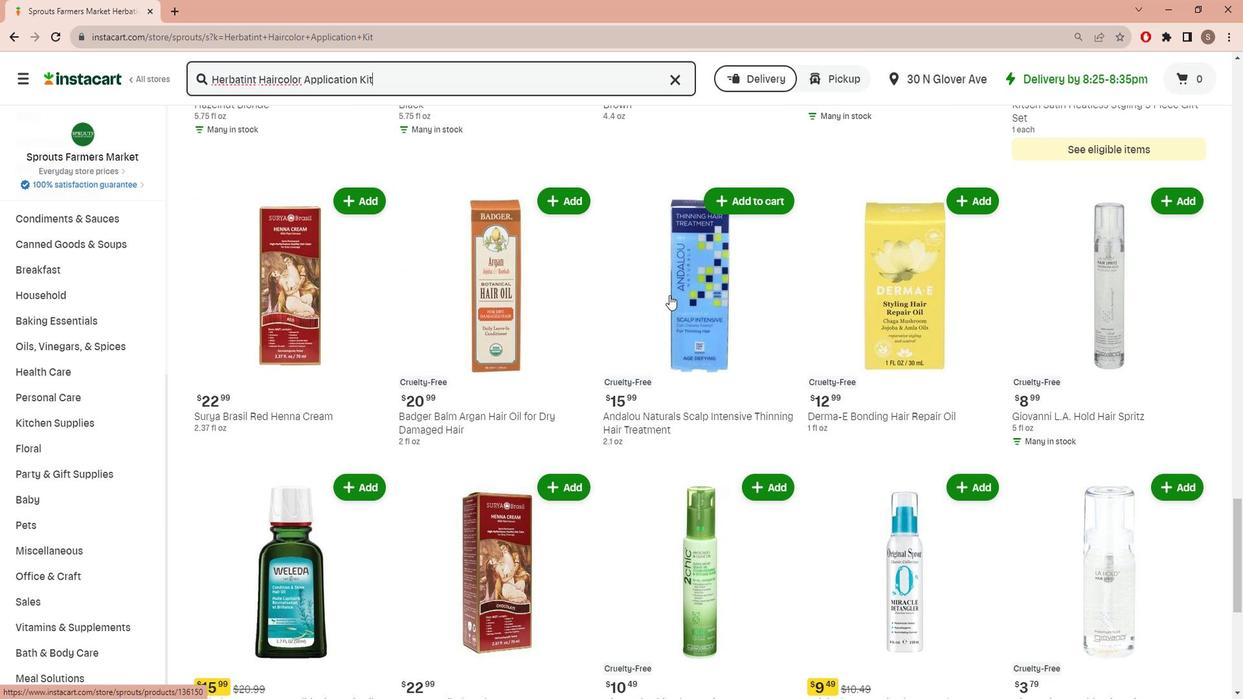 
Action: Mouse scrolled (666, 295) with delta (0, 0)
Screenshot: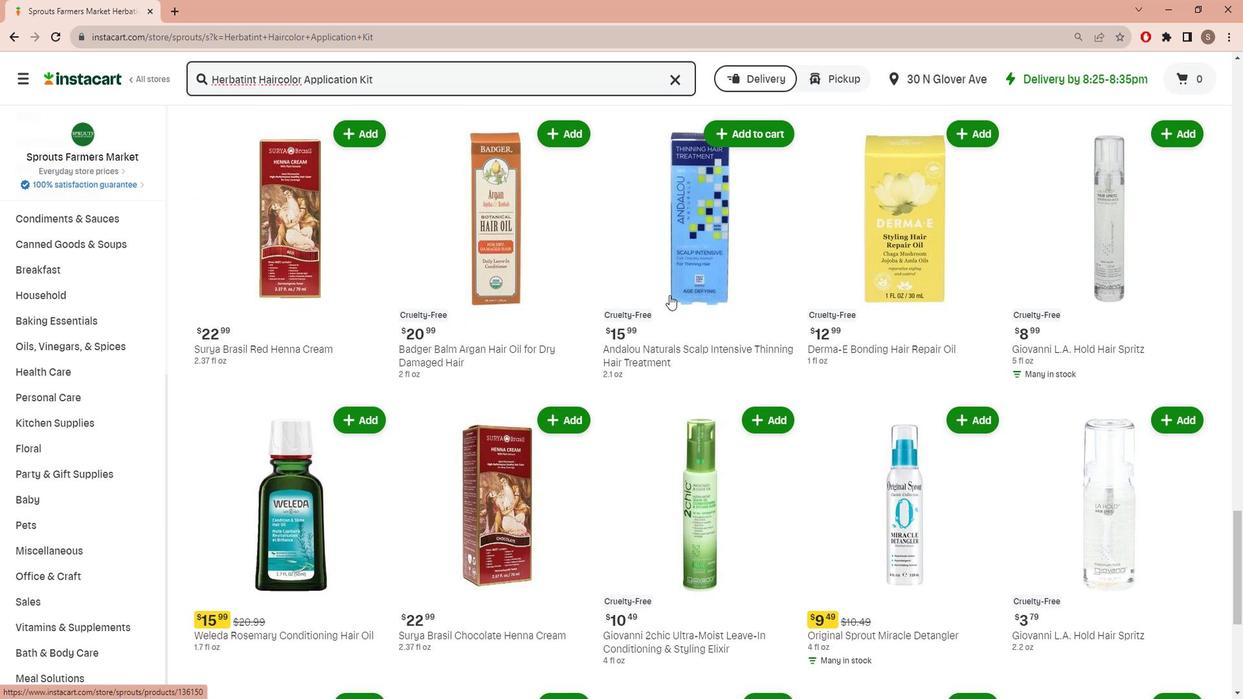 
Action: Mouse scrolled (666, 295) with delta (0, 0)
Screenshot: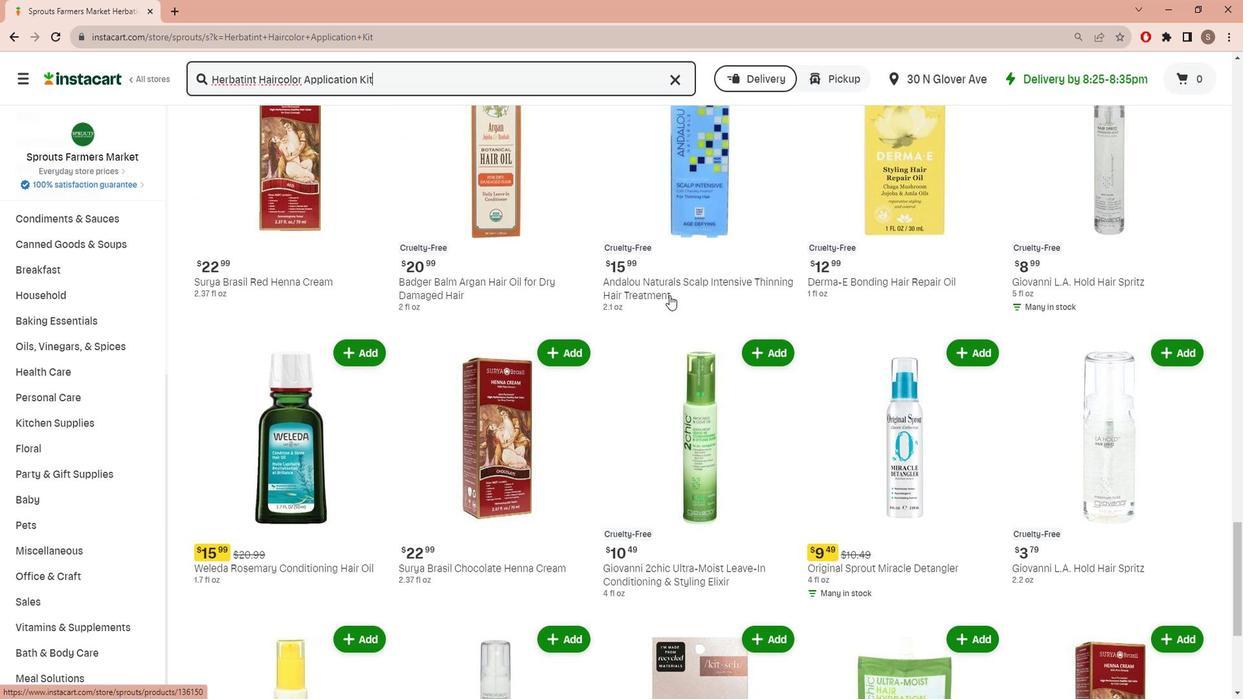 
Action: Mouse scrolled (666, 295) with delta (0, 0)
Screenshot: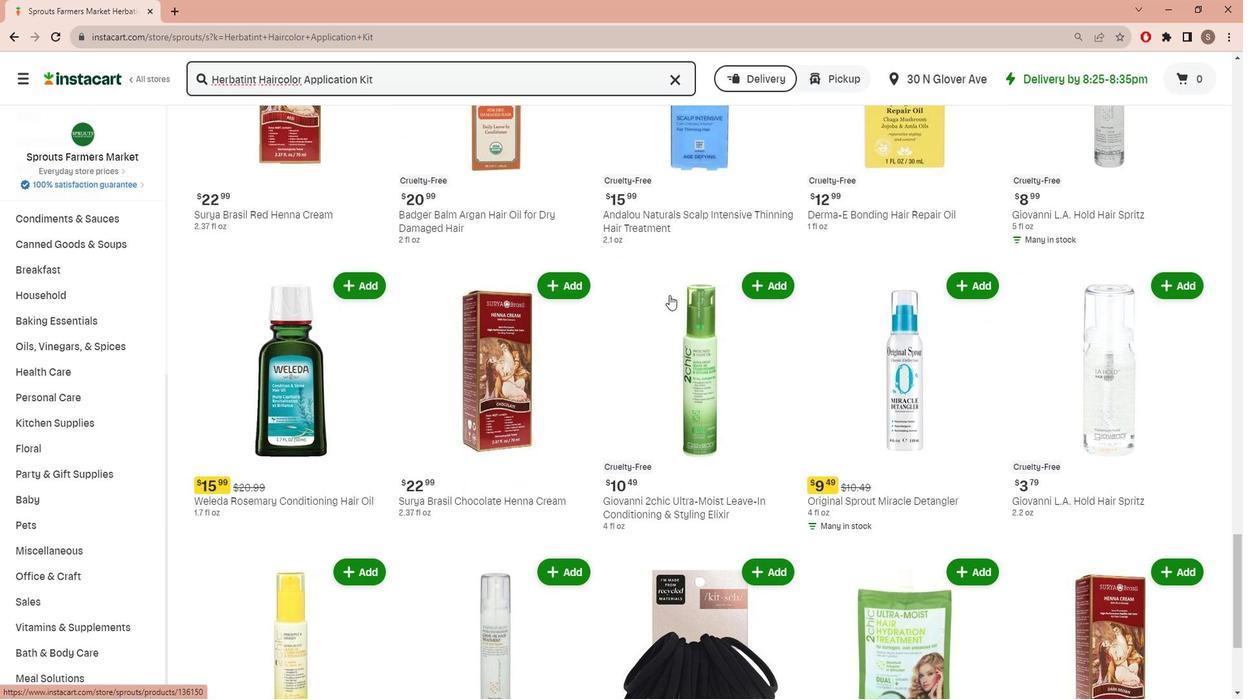 
Action: Mouse scrolled (666, 295) with delta (0, 0)
Screenshot: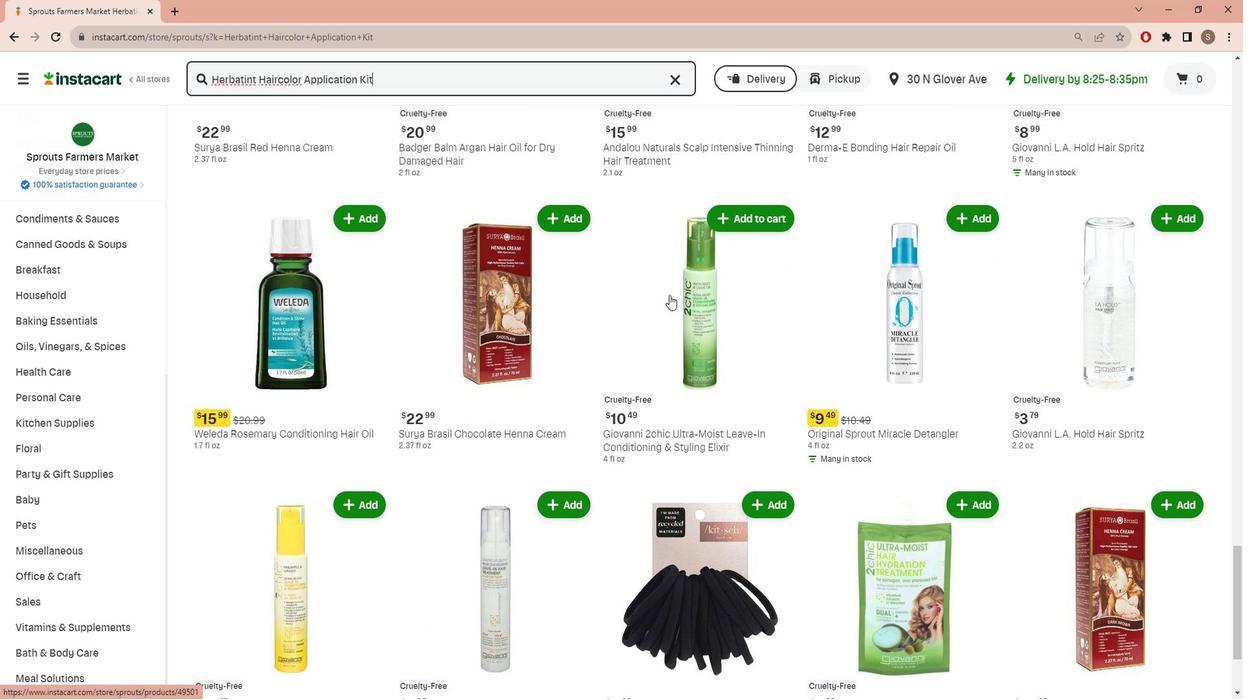 
Action: Mouse scrolled (666, 295) with delta (0, 0)
Screenshot: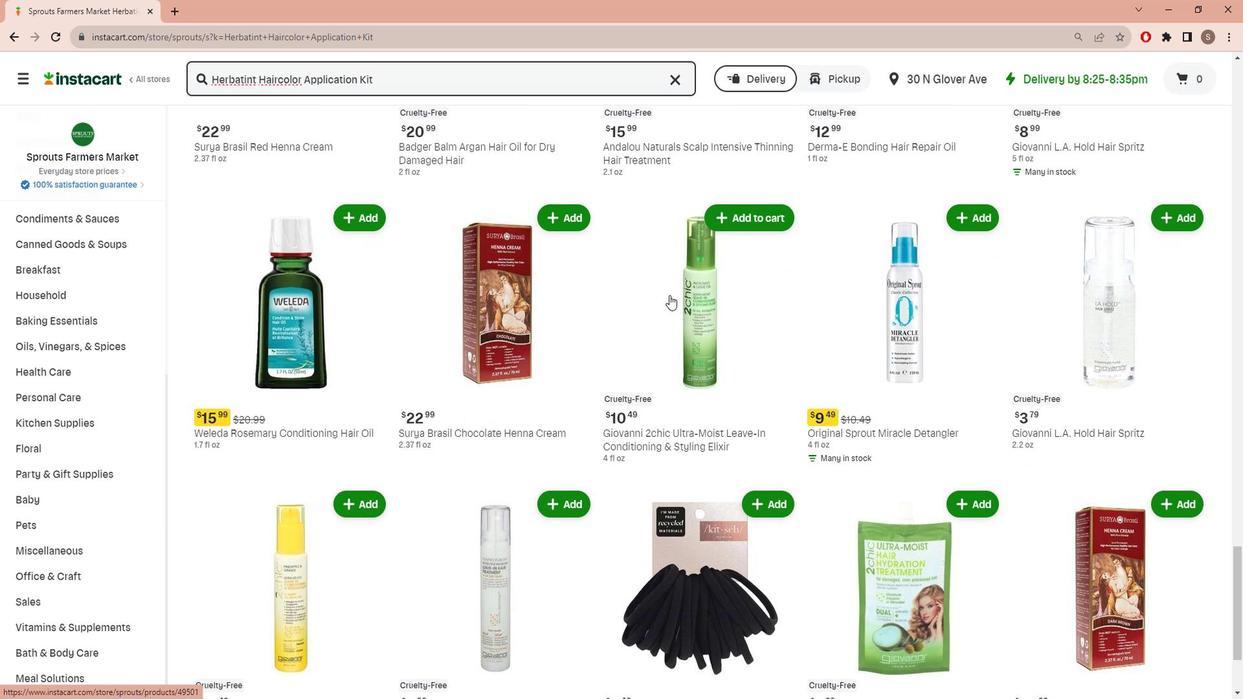 
Action: Mouse scrolled (666, 295) with delta (0, 0)
Screenshot: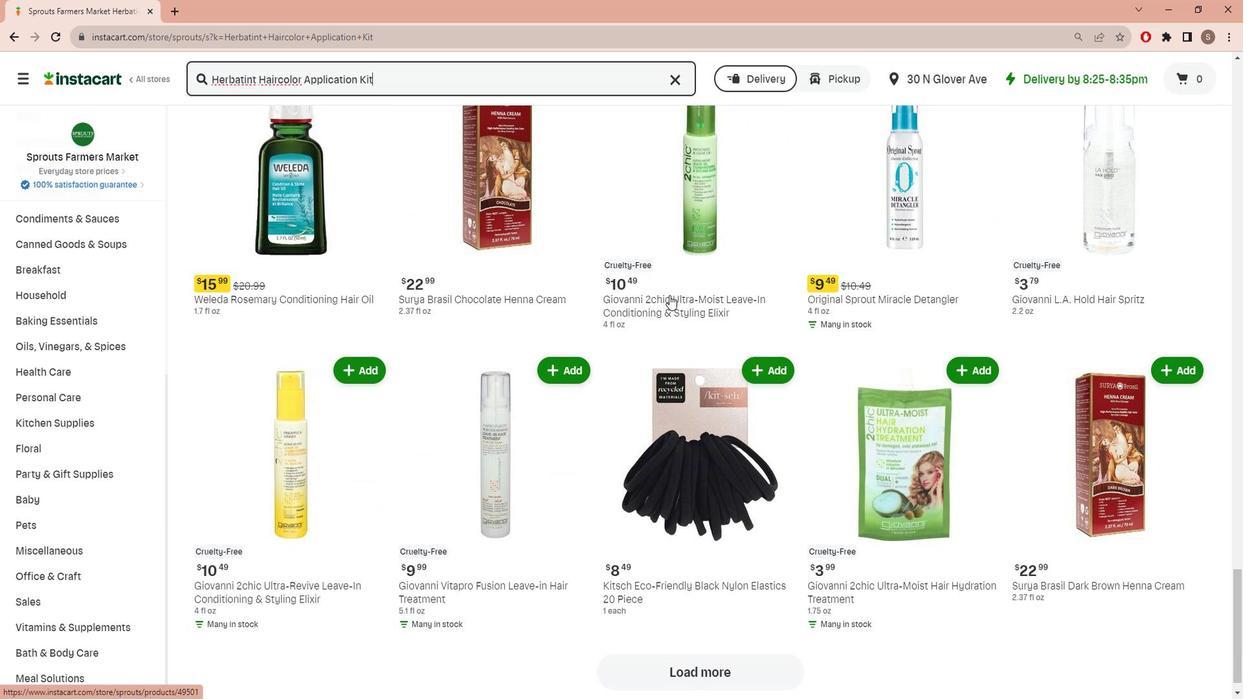 
